 Task: Find an Airbnb in Holt, United States for 8 guests from 24 Aug to 10 Sep with TV, Gym, Breakfast, 6 bedrooms, 6 beds, 6 bathrooms, and a price range of ₹12000 to ₹15000.
Action: Mouse moved to (589, 113)
Screenshot: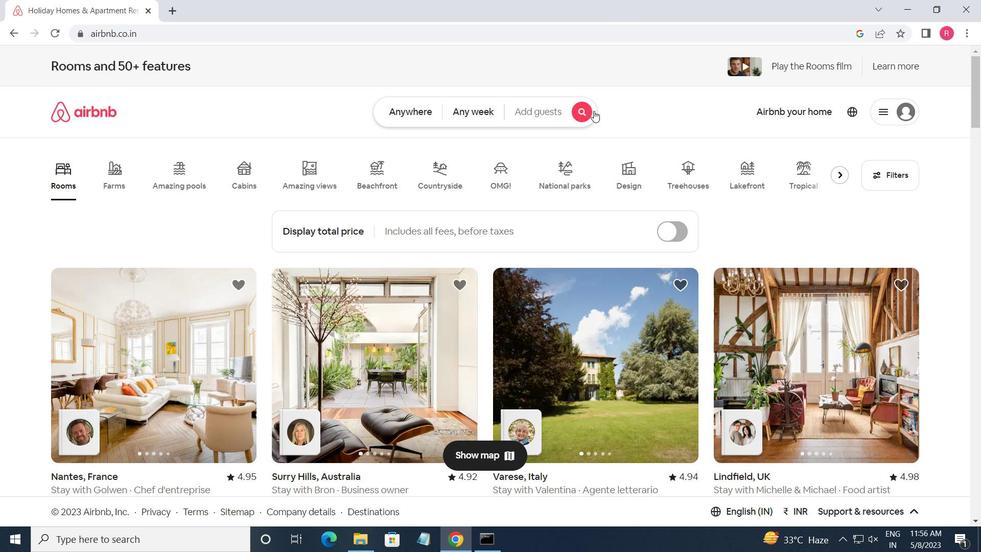 
Action: Mouse pressed left at (589, 113)
Screenshot: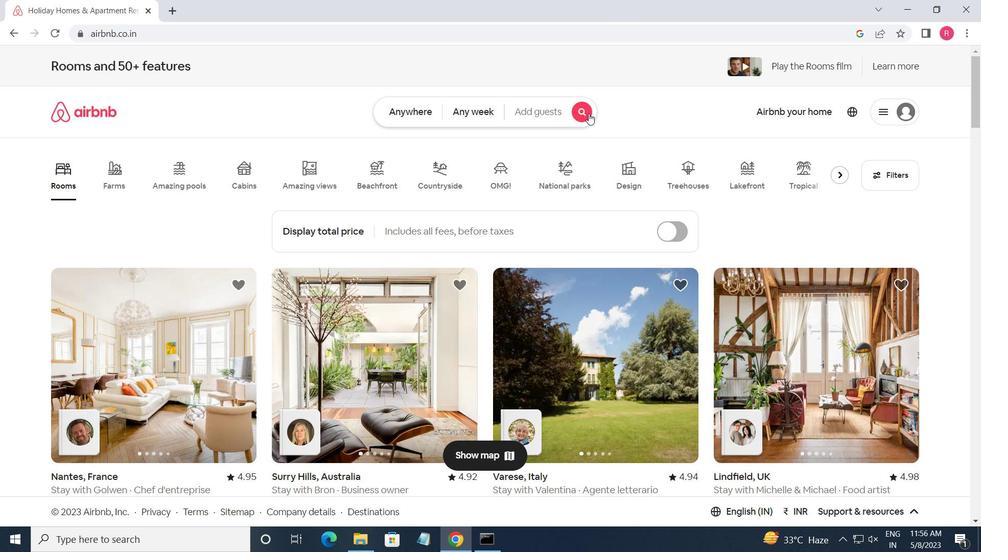 
Action: Mouse moved to (371, 159)
Screenshot: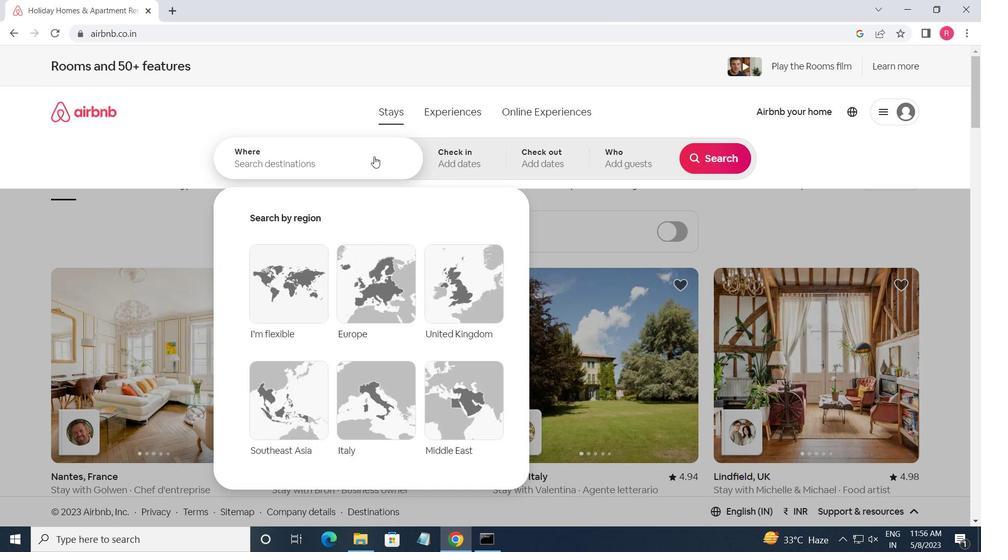 
Action: Mouse pressed left at (371, 159)
Screenshot: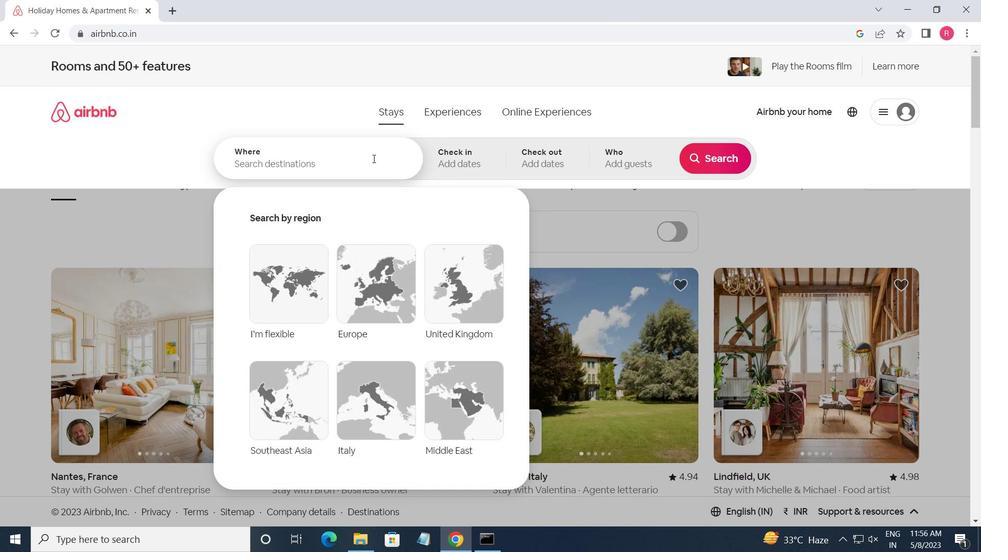 
Action: Key pressed <Key.shift_r>Holt,<Key.space><Key.shift><Key.shift><Key.shift><Key.shift><Key.shift><Key.shift><Key.shift><Key.shift><Key.shift><Key.shift><Key.shift><Key.shift><Key.shift><Key.shift><Key.shift><Key.shift><Key.shift><Key.shift><Key.shift><Key.shift><Key.shift><Key.shift><Key.shift><Key.shift><Key.shift><Key.shift><Key.shift><Key.shift><Key.shift><Key.shift><Key.shift><Key.shift><Key.shift><Key.shift><Key.shift><Key.shift><Key.shift><Key.shift><Key.shift><Key.shift><Key.shift><Key.shift><Key.shift><Key.shift><Key.shift><Key.shift><Key.shift><Key.shift><Key.shift><Key.shift><Key.shift><Key.shift><Key.shift><Key.shift><Key.shift><Key.shift><Key.shift><Key.shift><Key.shift>UNITED<Key.space><Key.shift>STATES<Key.enter>
Screenshot: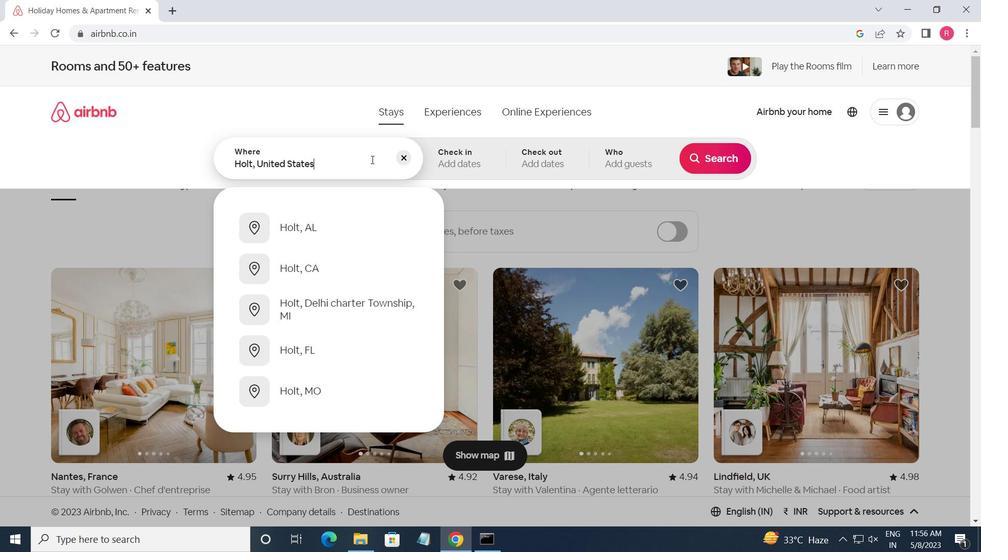 
Action: Mouse moved to (376, 163)
Screenshot: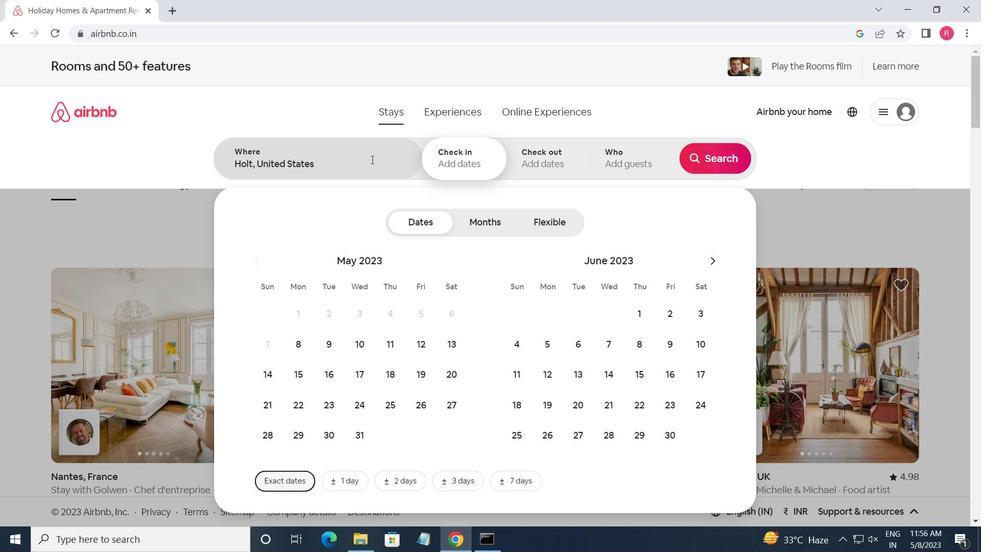 
Action: Mouse scrolled (376, 163) with delta (0, 0)
Screenshot: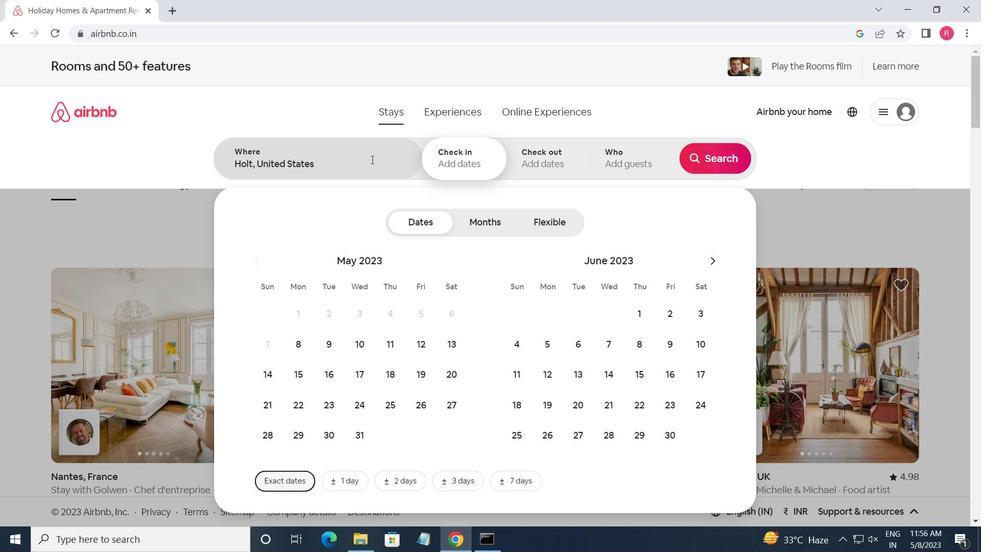 
Action: Mouse moved to (715, 261)
Screenshot: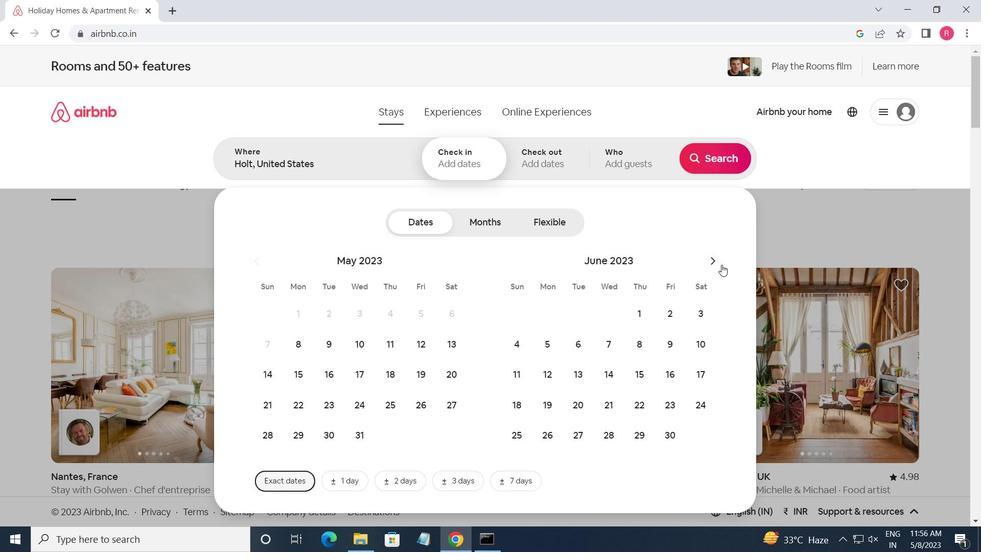 
Action: Mouse pressed left at (715, 261)
Screenshot: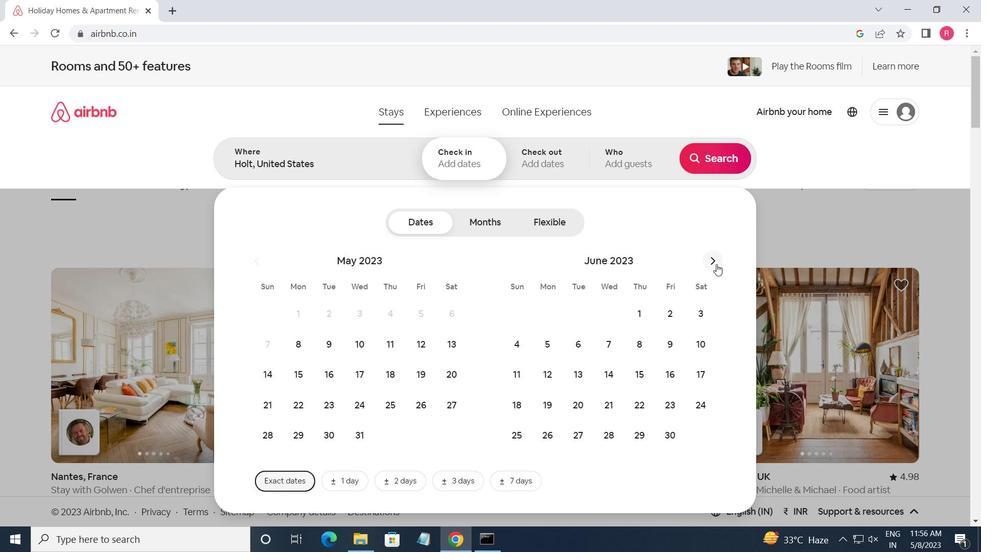 
Action: Mouse pressed left at (715, 261)
Screenshot: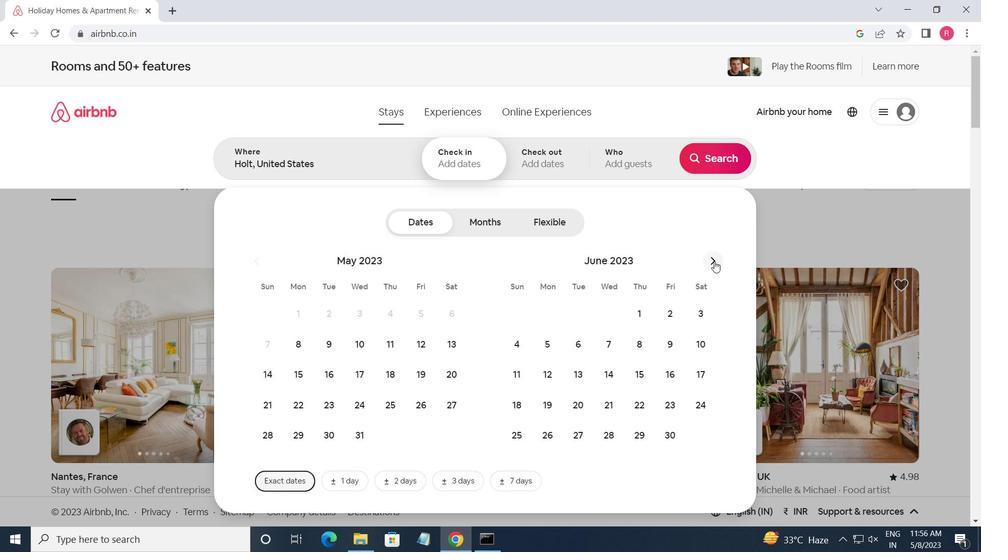 
Action: Mouse pressed left at (715, 261)
Screenshot: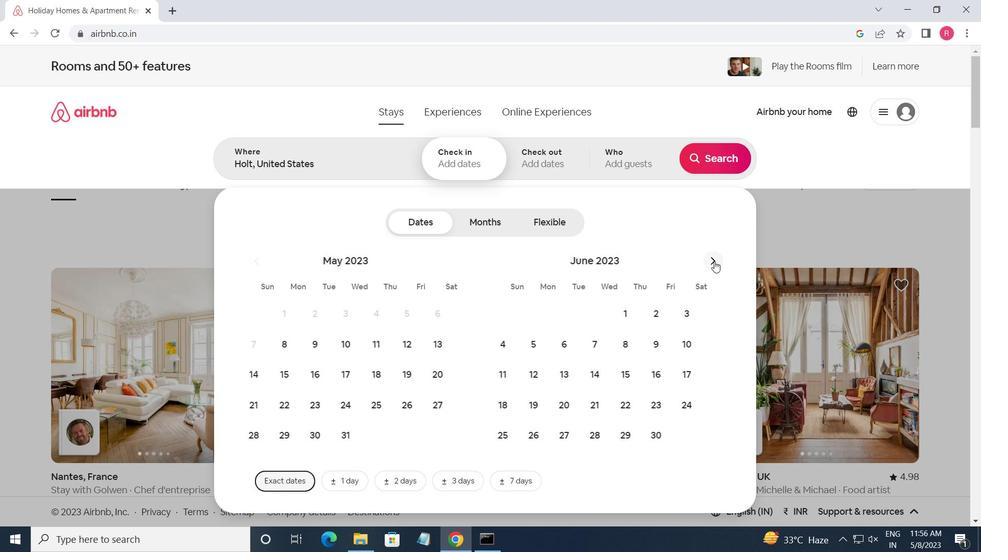 
Action: Mouse moved to (633, 408)
Screenshot: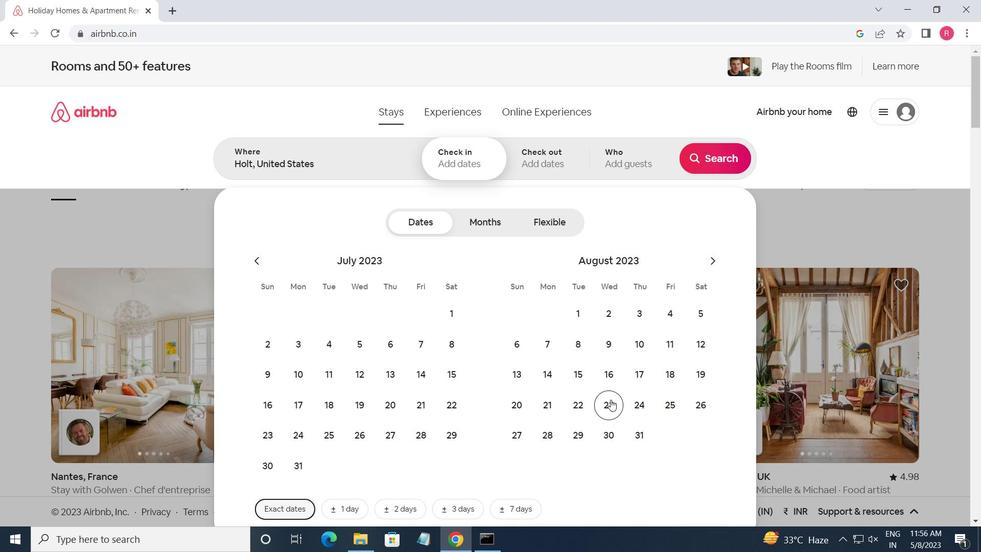 
Action: Mouse pressed left at (633, 408)
Screenshot: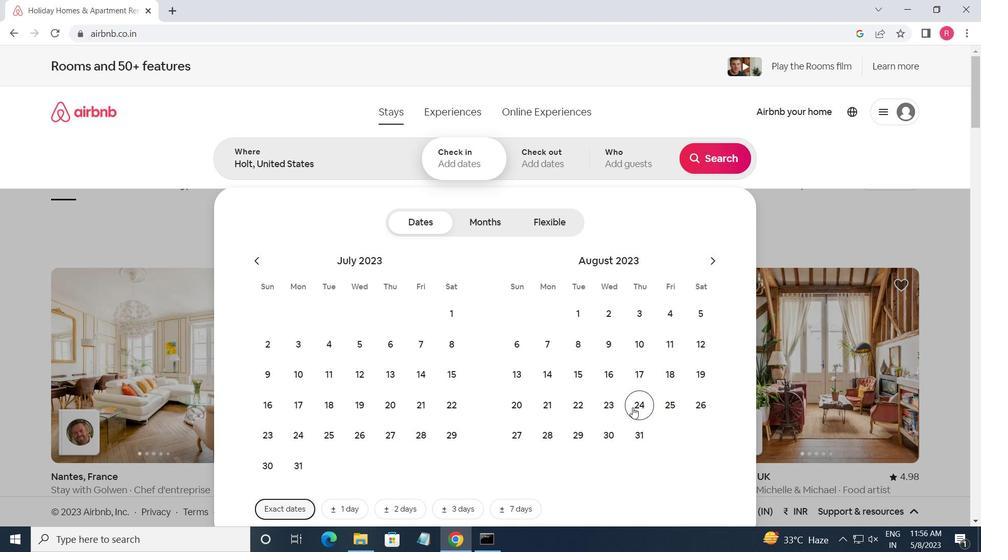 
Action: Mouse moved to (707, 262)
Screenshot: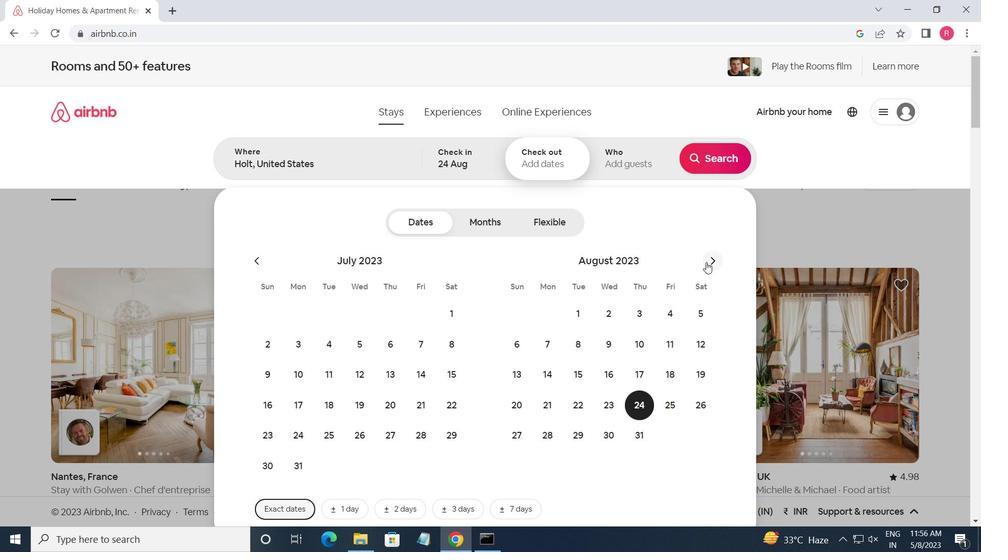 
Action: Mouse pressed left at (707, 262)
Screenshot: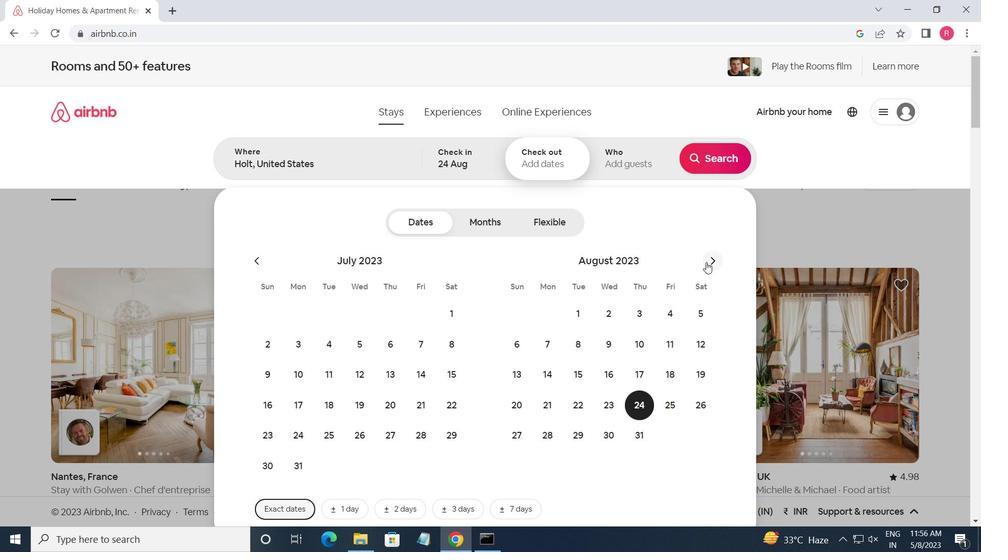 
Action: Mouse moved to (512, 374)
Screenshot: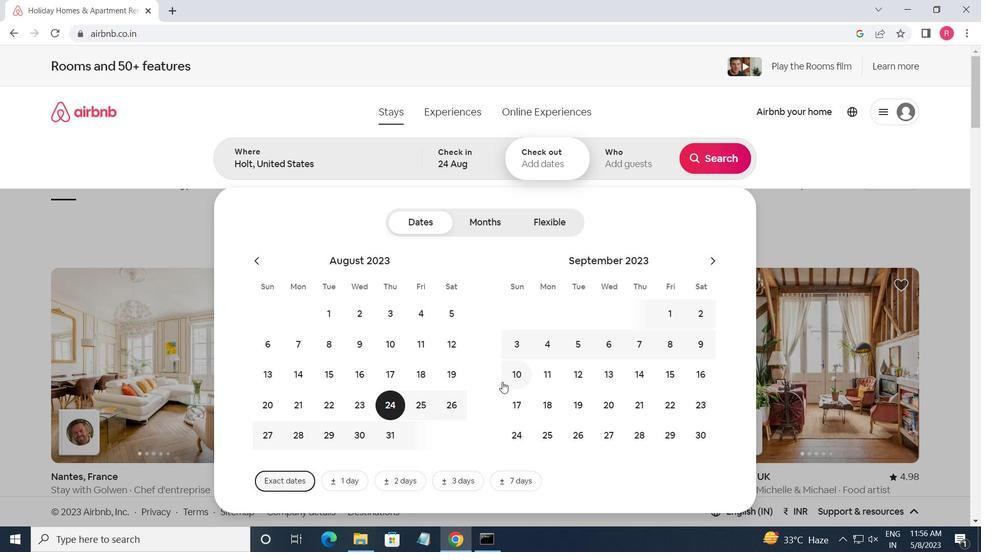 
Action: Mouse pressed left at (512, 374)
Screenshot: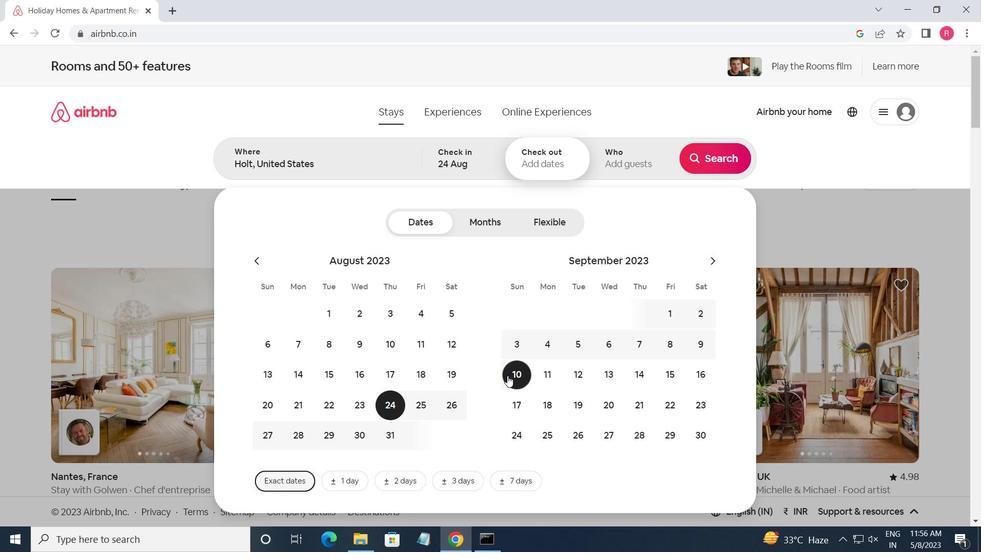 
Action: Mouse moved to (628, 155)
Screenshot: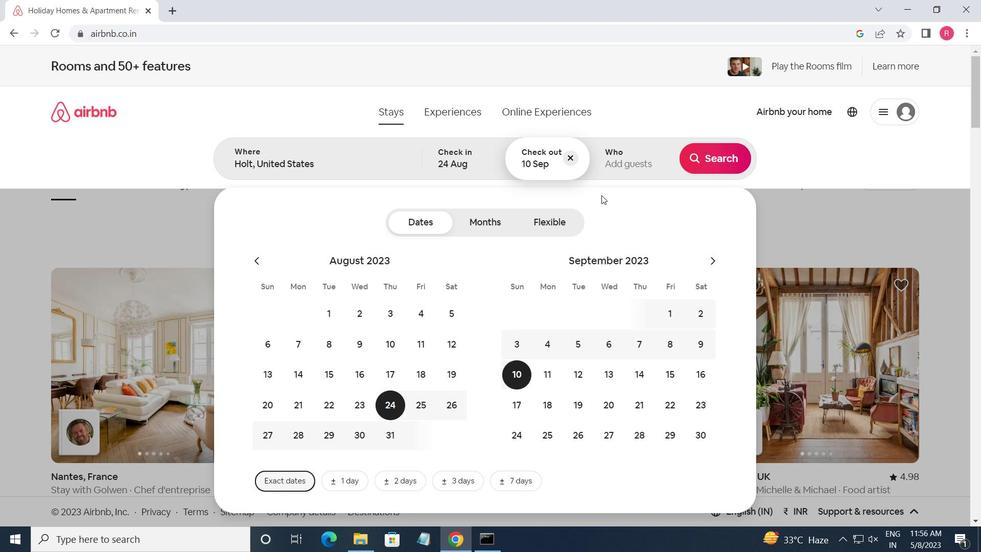 
Action: Mouse pressed left at (628, 155)
Screenshot: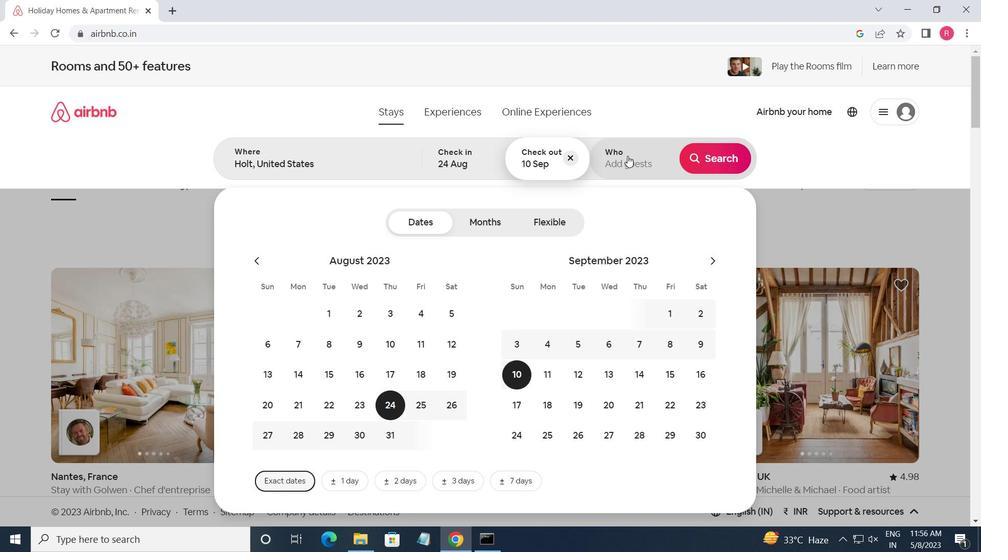 
Action: Mouse moved to (720, 227)
Screenshot: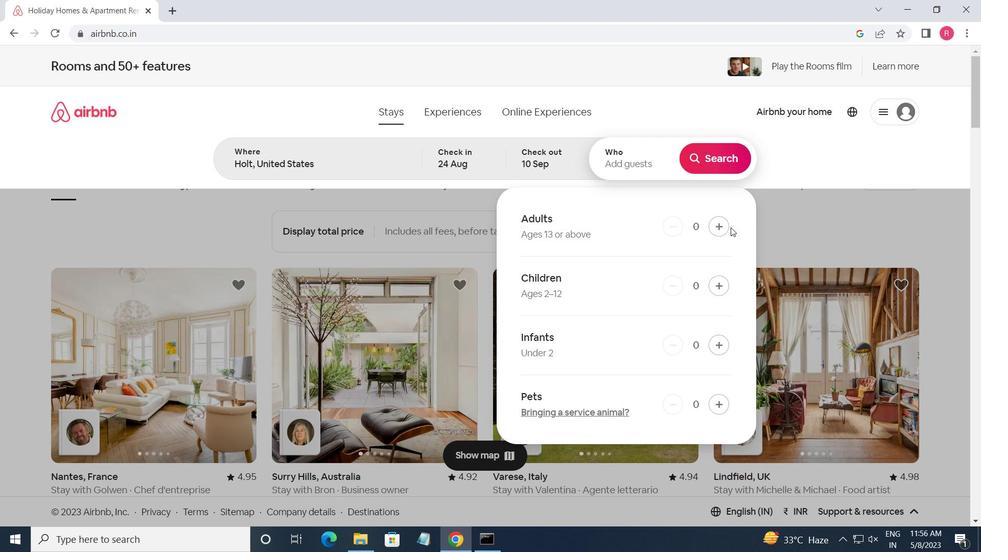 
Action: Mouse pressed left at (720, 227)
Screenshot: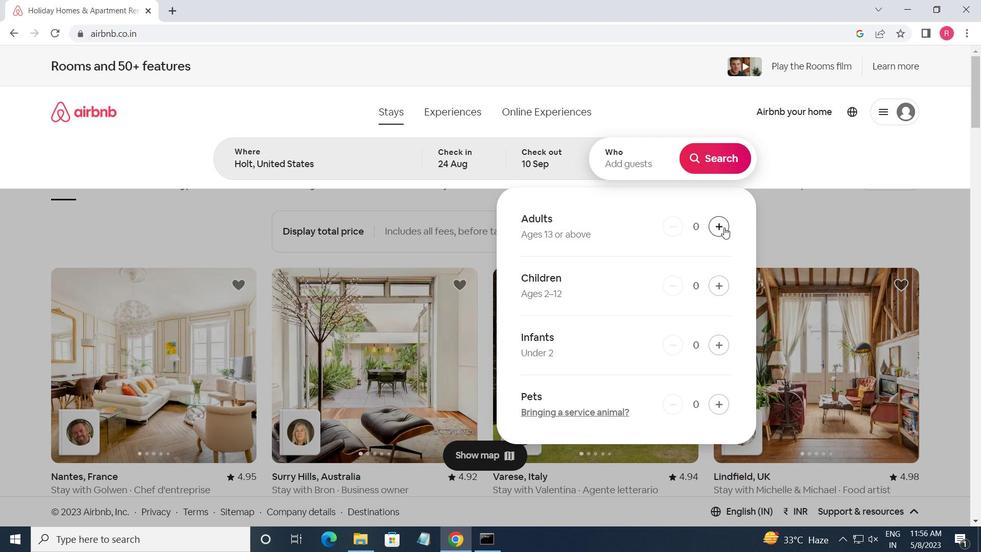 
Action: Mouse pressed left at (720, 227)
Screenshot: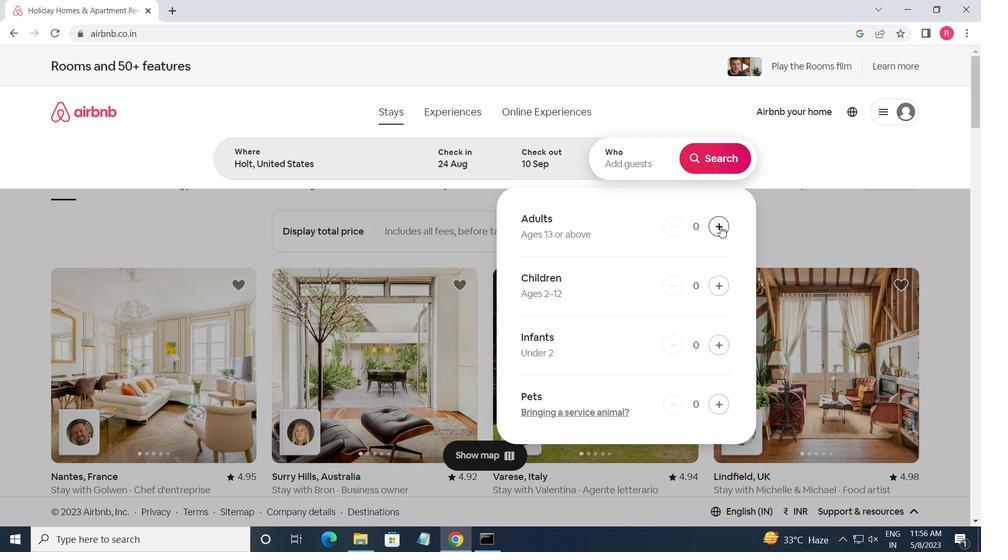 
Action: Mouse pressed left at (720, 227)
Screenshot: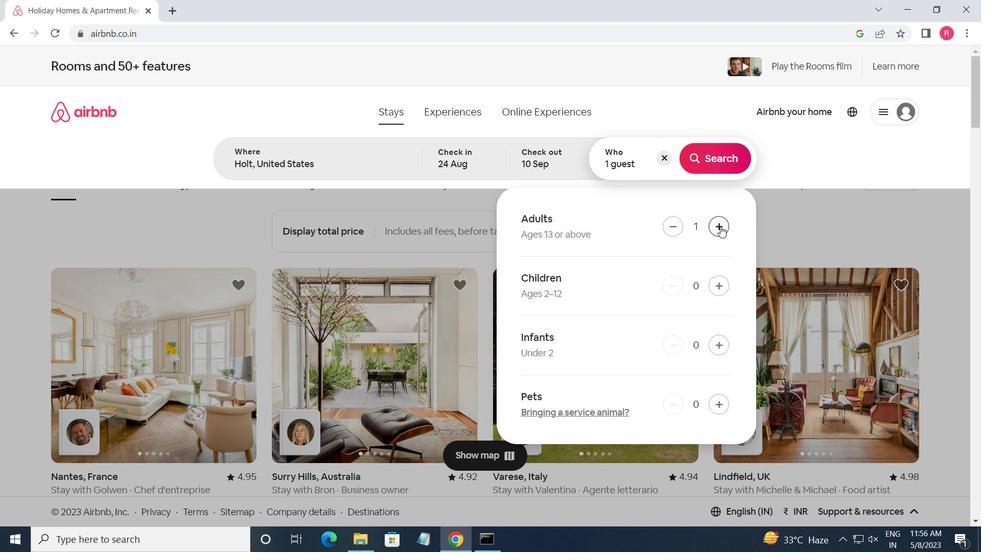 
Action: Mouse pressed left at (720, 227)
Screenshot: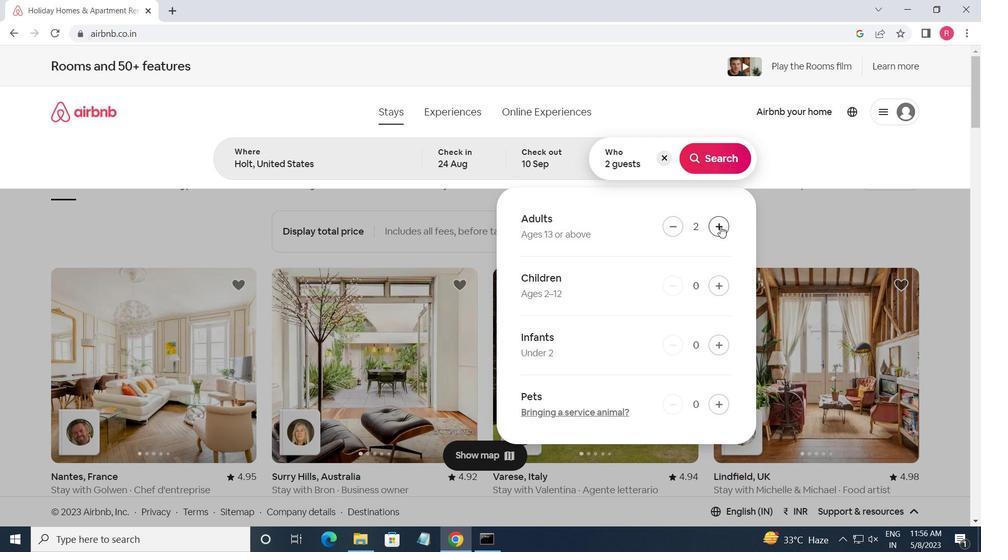 
Action: Mouse pressed left at (720, 227)
Screenshot: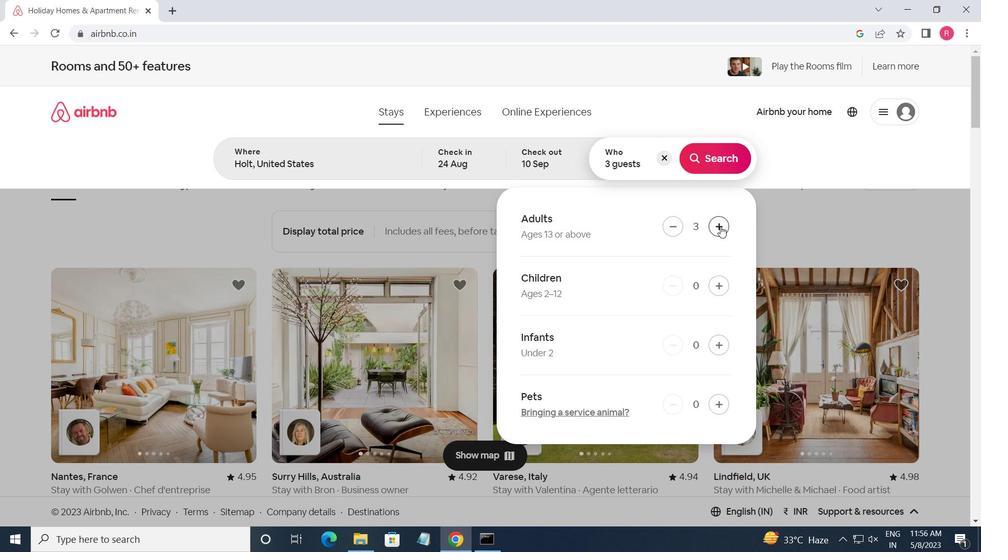 
Action: Mouse pressed left at (720, 227)
Screenshot: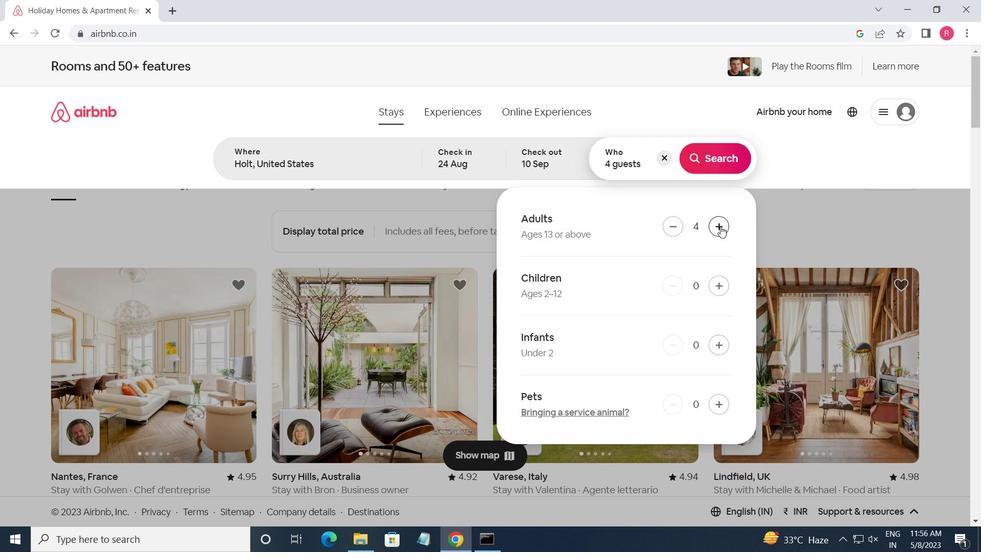 
Action: Mouse pressed left at (720, 227)
Screenshot: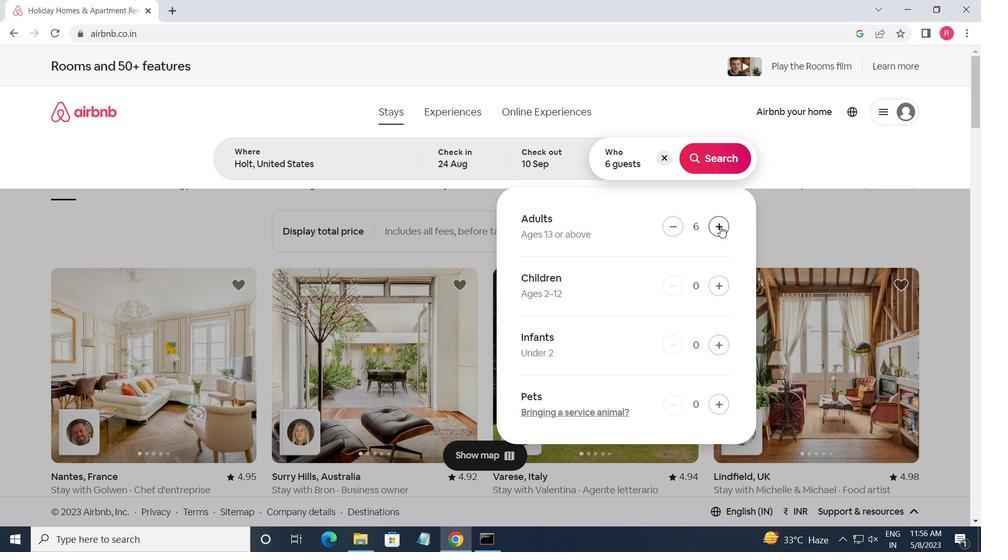 
Action: Mouse moved to (672, 224)
Screenshot: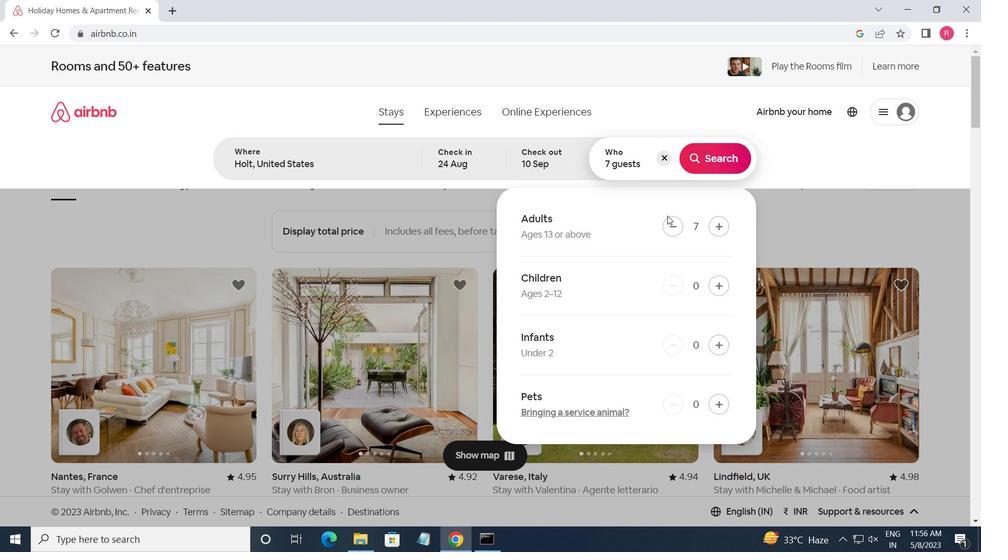 
Action: Mouse pressed left at (672, 224)
Screenshot: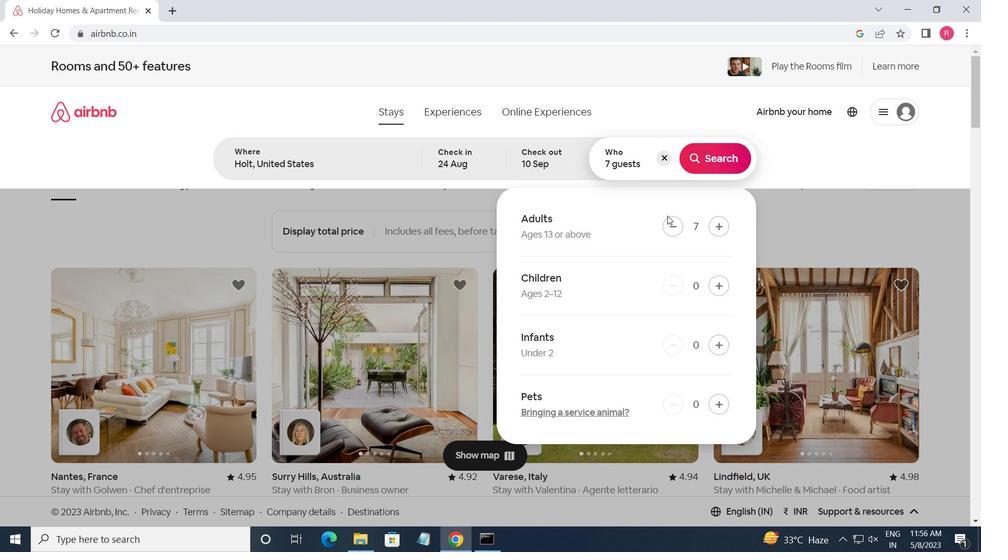 
Action: Mouse moved to (717, 279)
Screenshot: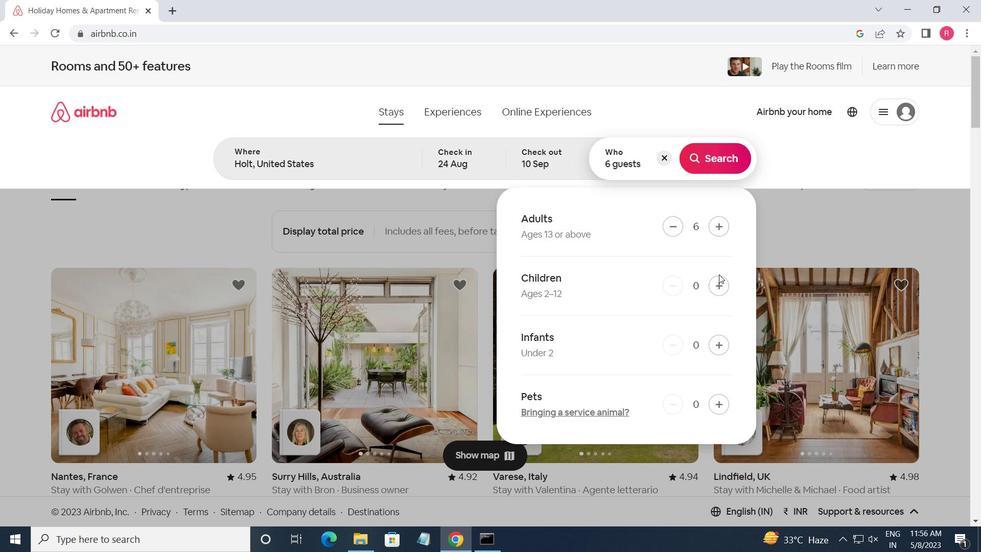 
Action: Mouse pressed left at (717, 279)
Screenshot: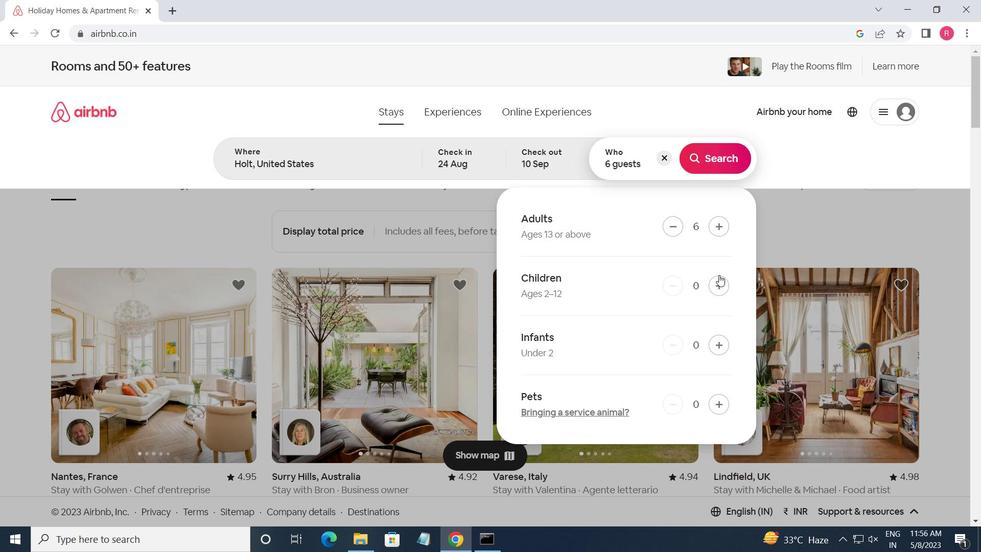 
Action: Mouse moved to (716, 280)
Screenshot: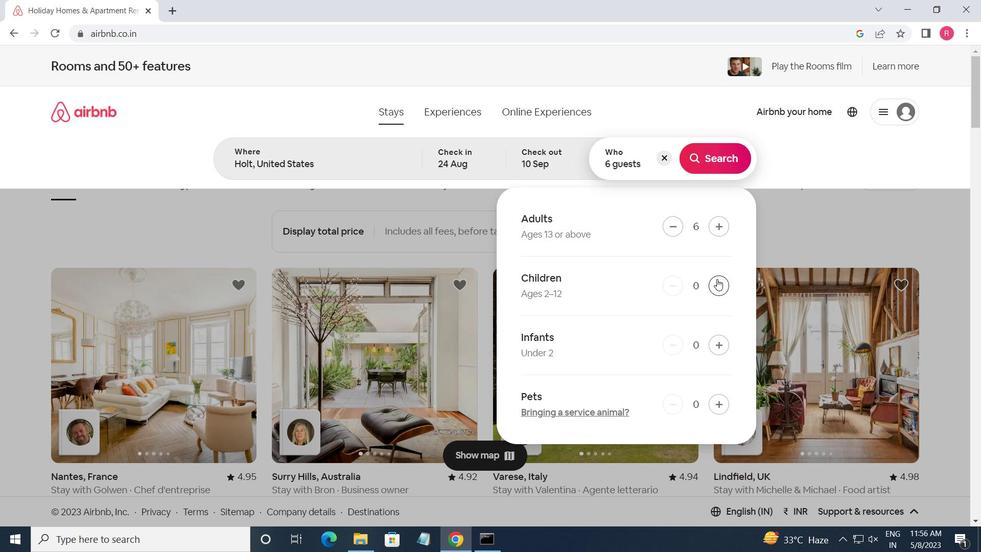 
Action: Mouse pressed left at (716, 280)
Screenshot: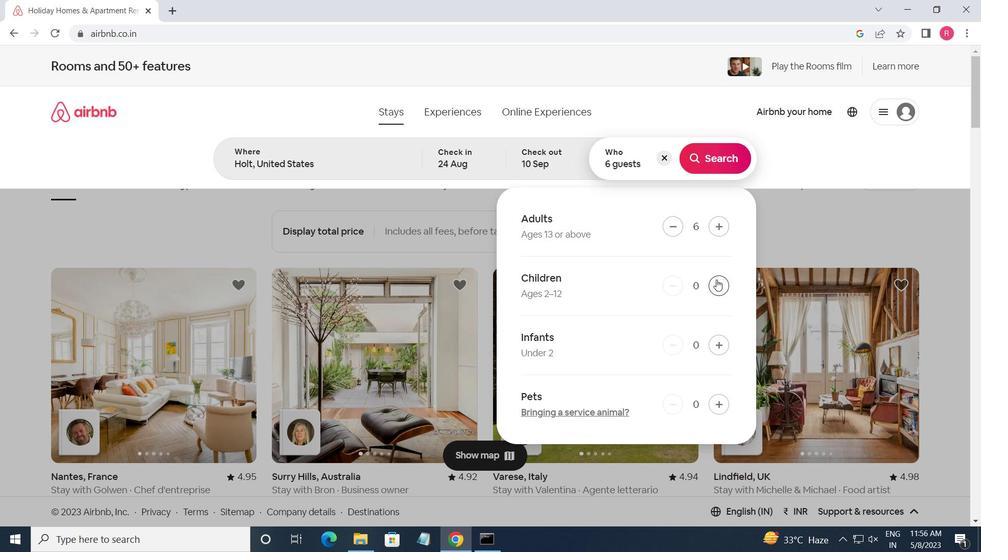 
Action: Mouse moved to (702, 169)
Screenshot: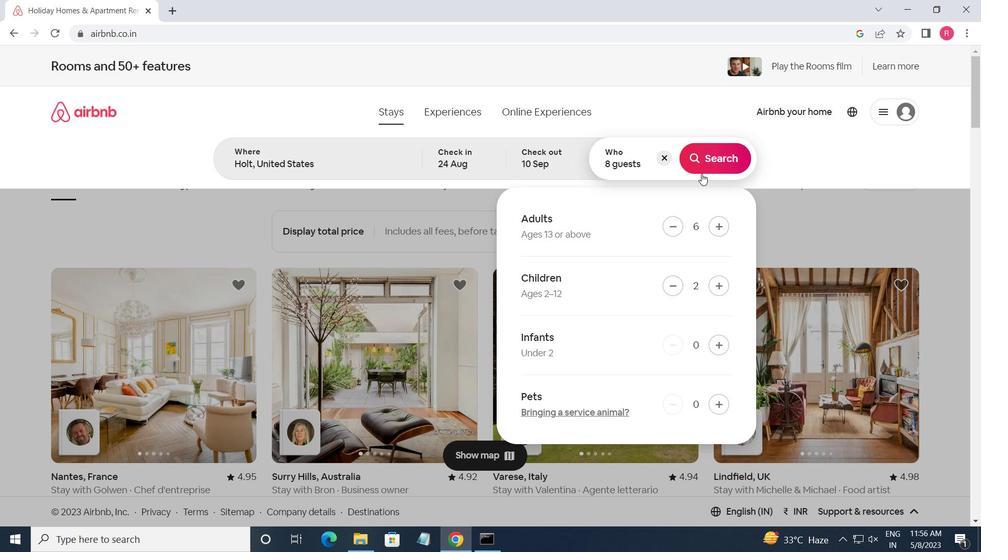 
Action: Mouse pressed left at (702, 169)
Screenshot: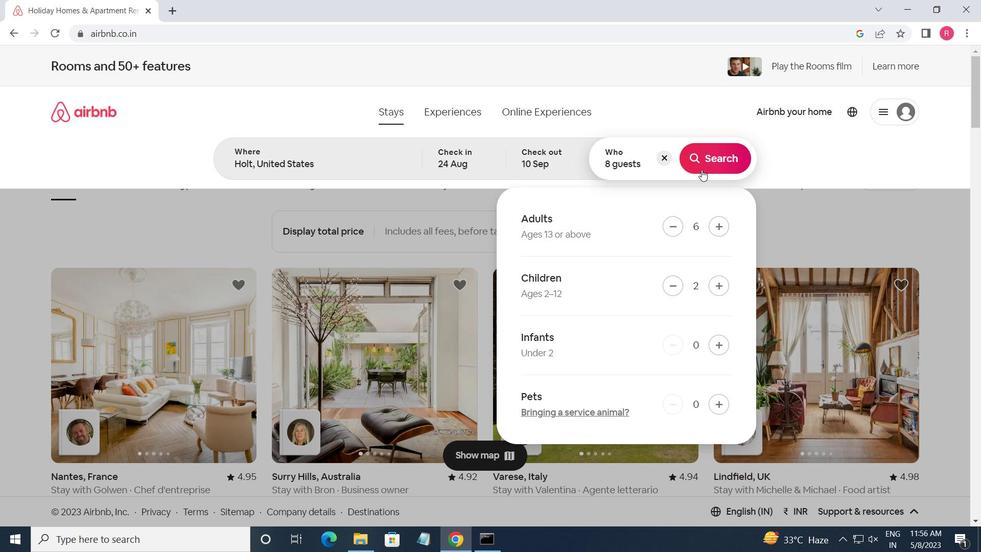
Action: Mouse moved to (913, 130)
Screenshot: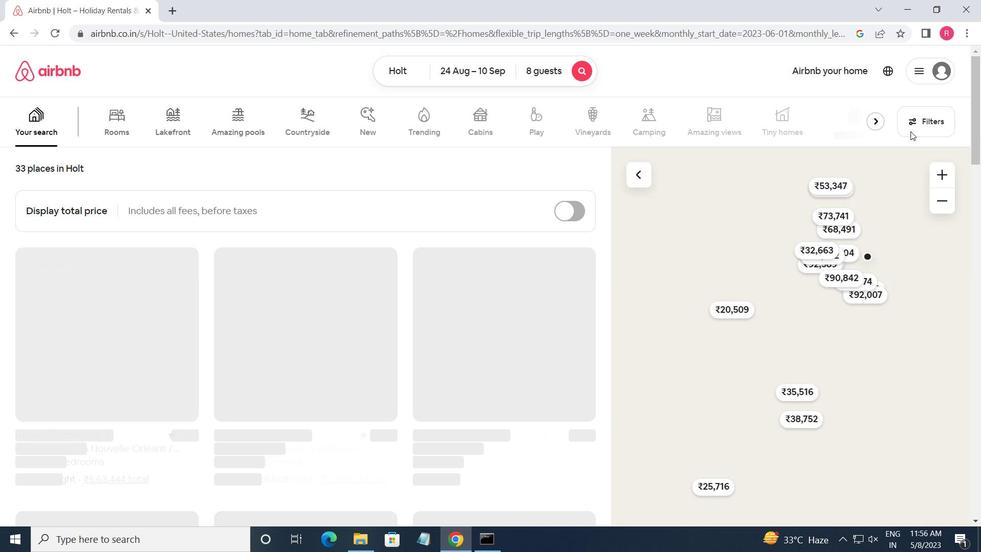 
Action: Mouse pressed left at (913, 130)
Screenshot: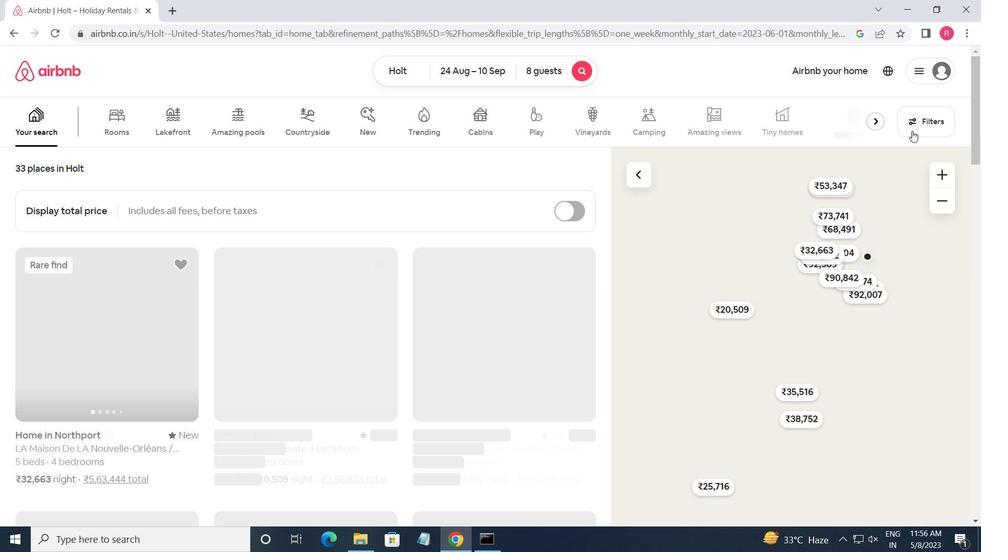 
Action: Mouse moved to (362, 427)
Screenshot: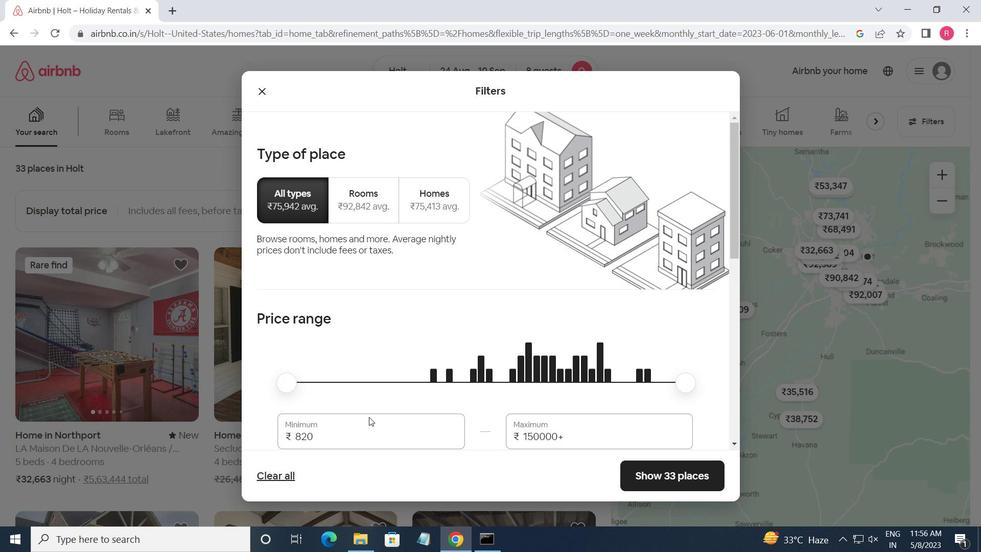 
Action: Mouse pressed left at (362, 427)
Screenshot: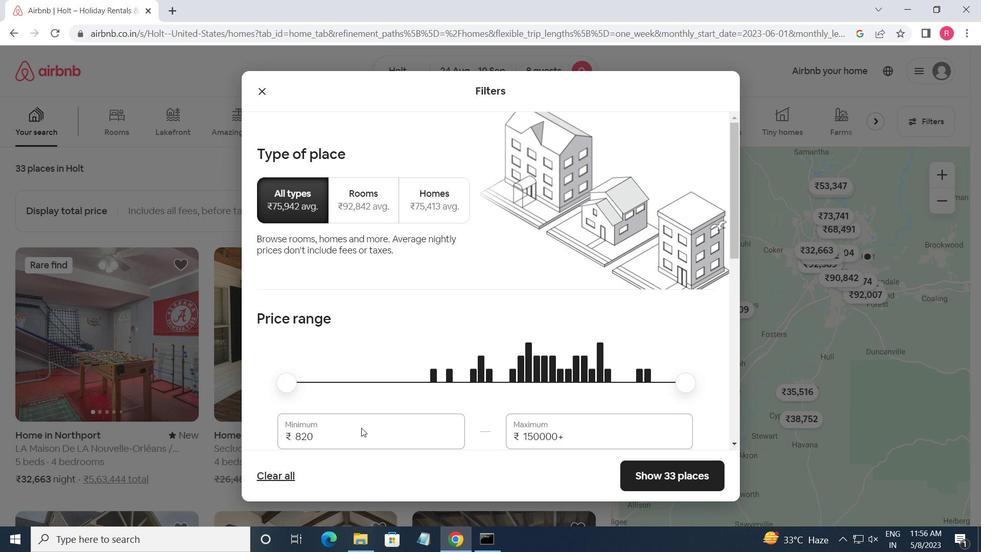 
Action: Mouse moved to (362, 428)
Screenshot: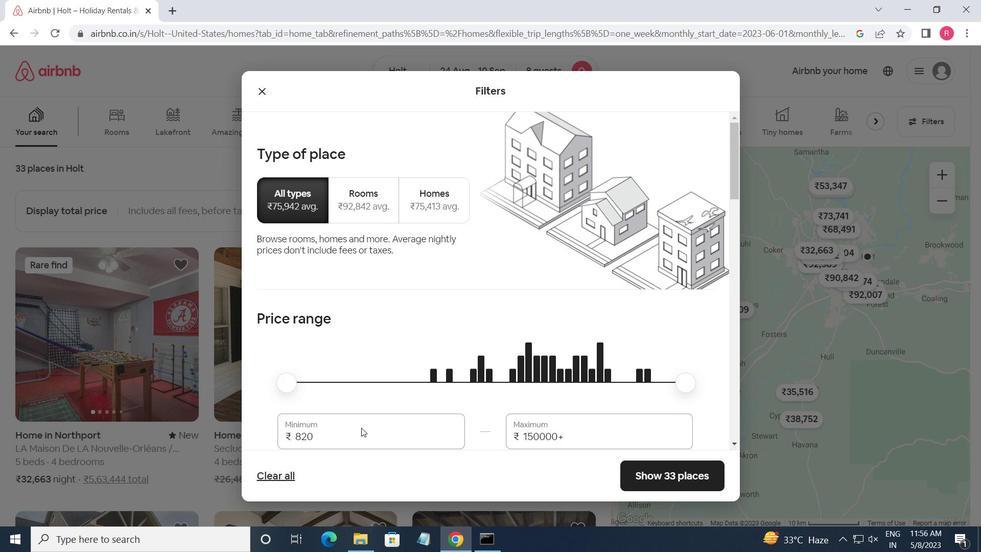 
Action: Mouse pressed left at (362, 428)
Screenshot: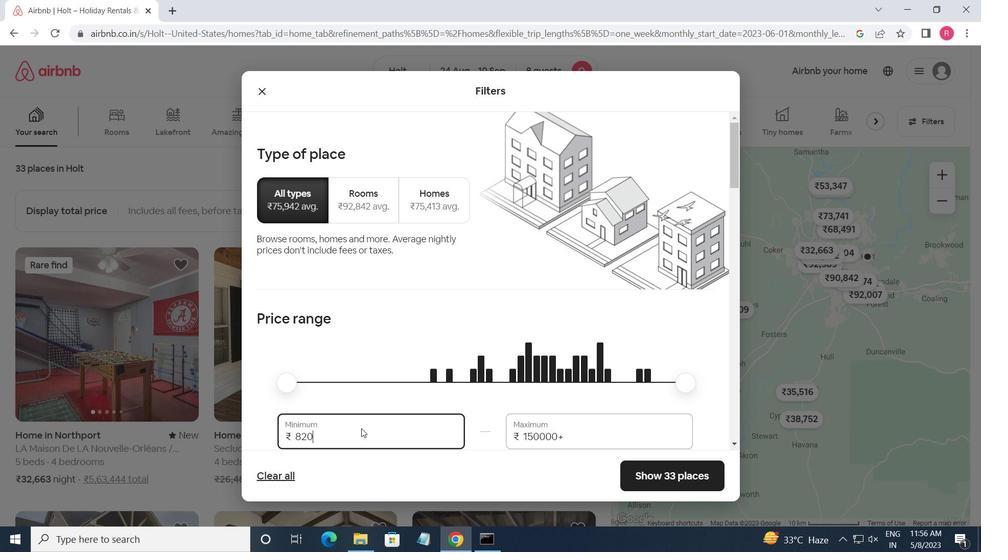 
Action: Mouse moved to (362, 428)
Screenshot: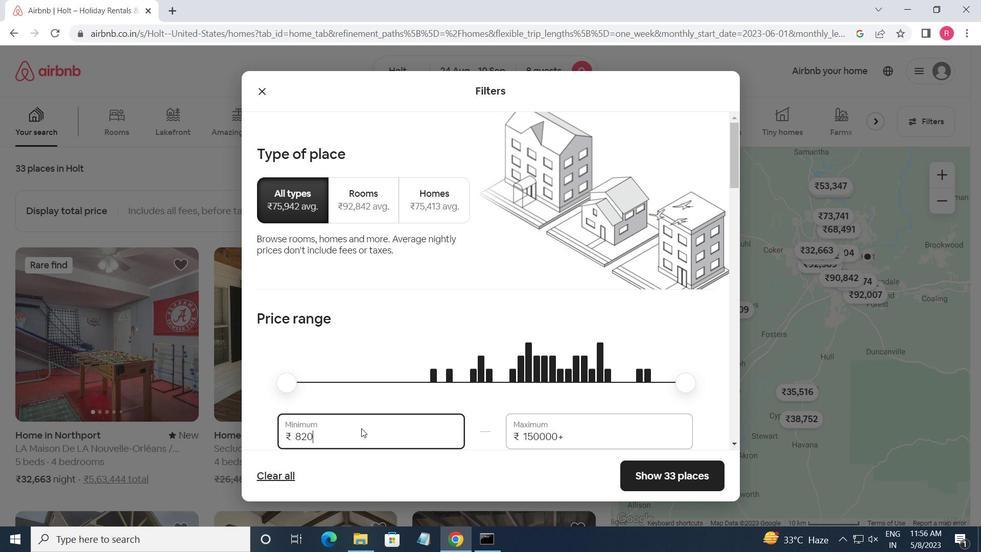 
Action: Mouse pressed left at (362, 428)
Screenshot: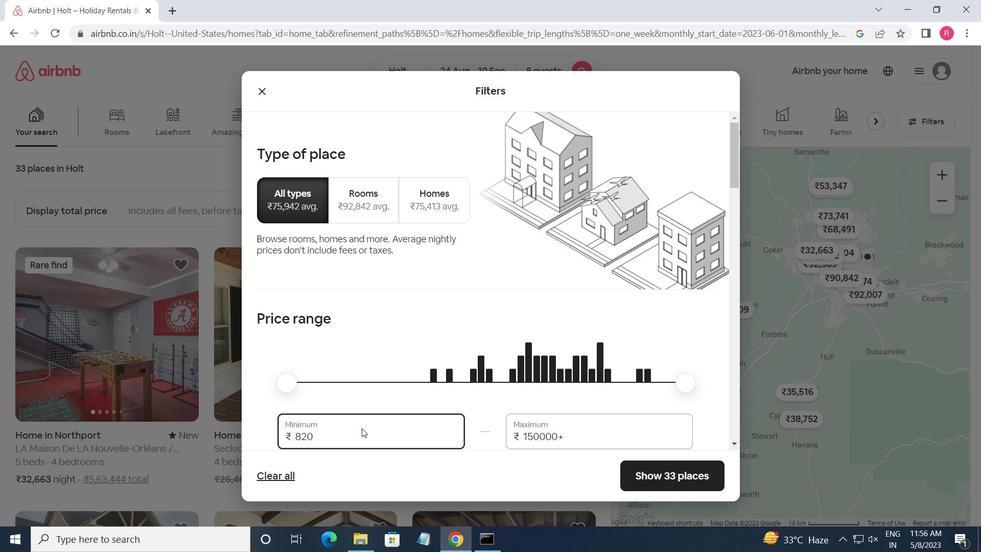 
Action: Mouse pressed left at (362, 428)
Screenshot: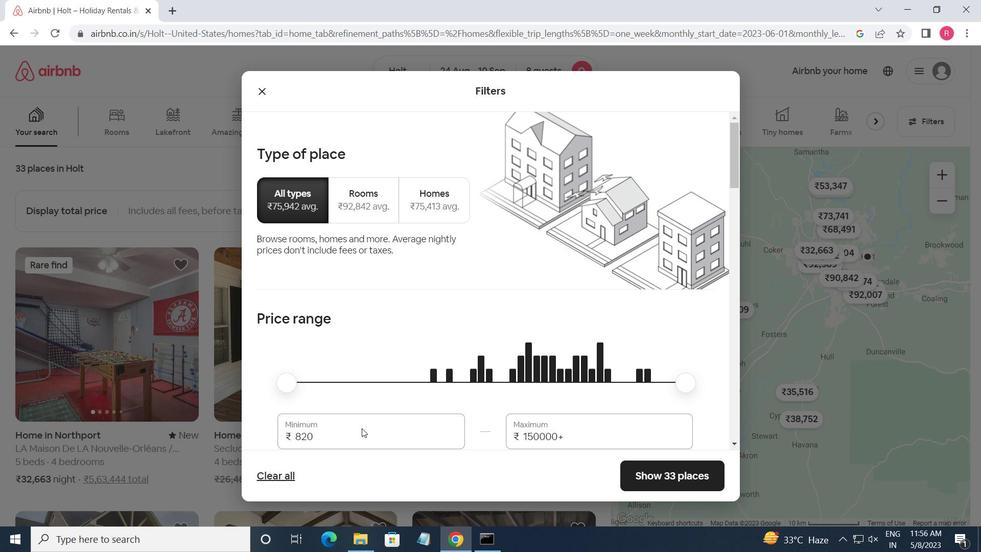 
Action: Mouse pressed left at (362, 428)
Screenshot: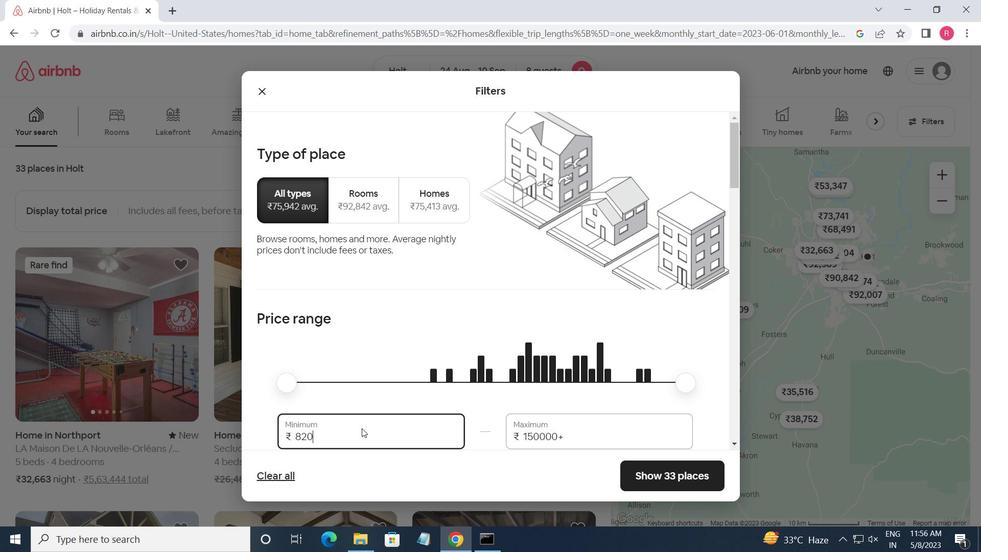 
Action: Mouse pressed left at (362, 428)
Screenshot: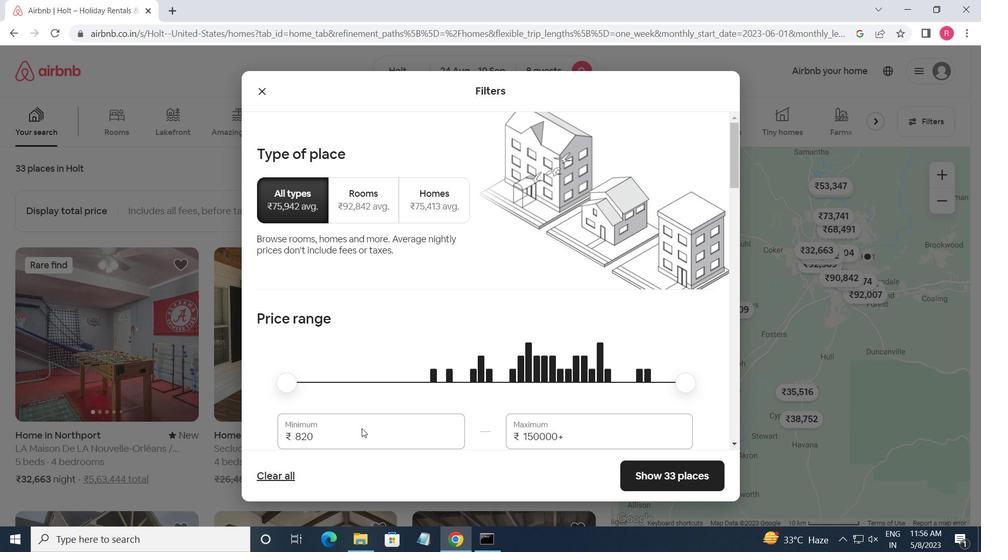 
Action: Mouse moved to (347, 436)
Screenshot: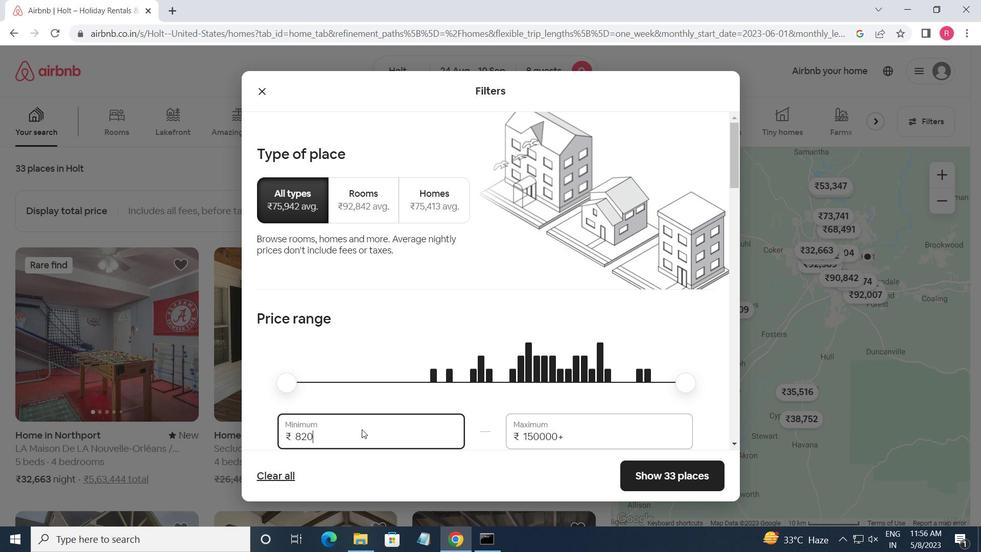 
Action: Key pressed <Key.backspace><Key.backspace><Key.backspace><Key.backspace><Key.backspace><Key.backspace><Key.backspace>12000<Key.tab>15000
Screenshot: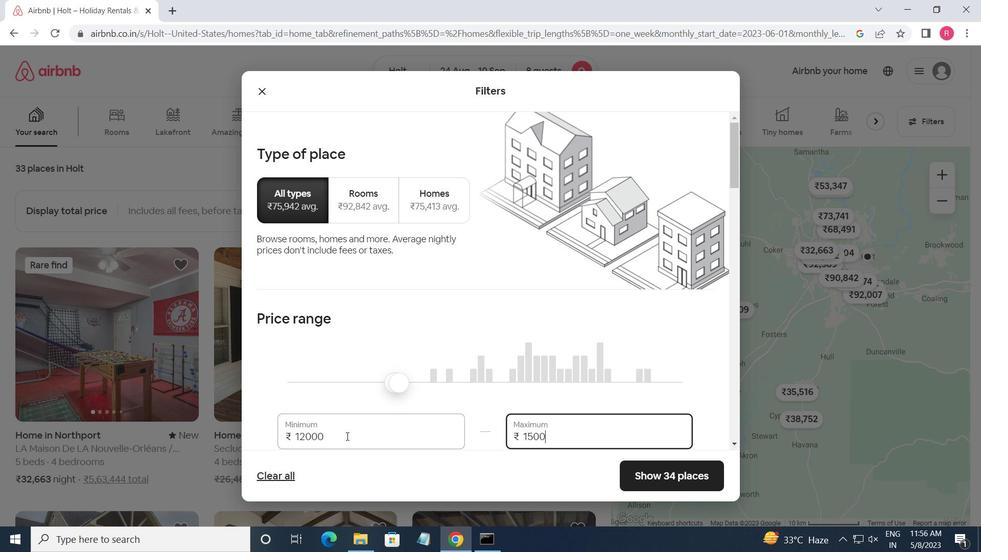 
Action: Mouse scrolled (347, 436) with delta (0, 0)
Screenshot: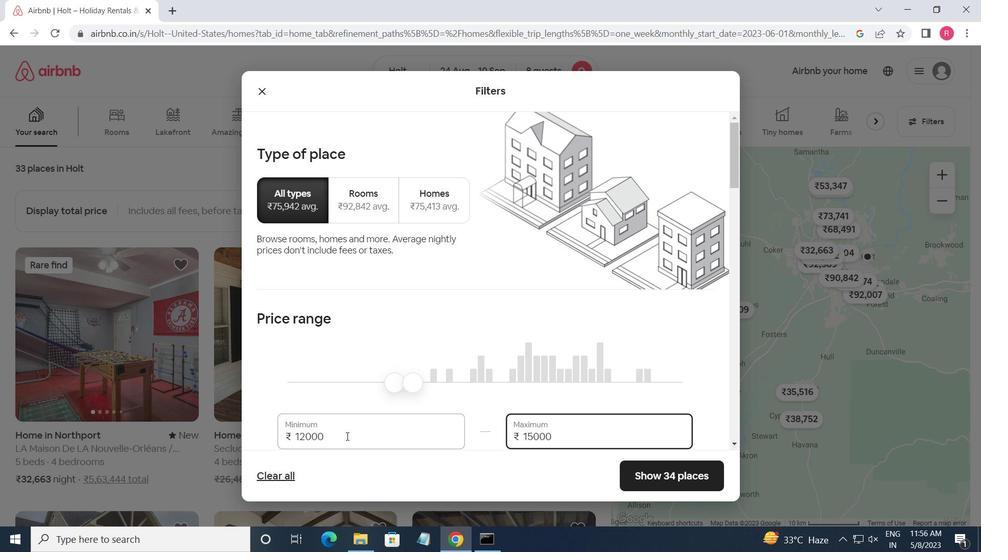 
Action: Mouse scrolled (347, 436) with delta (0, 0)
Screenshot: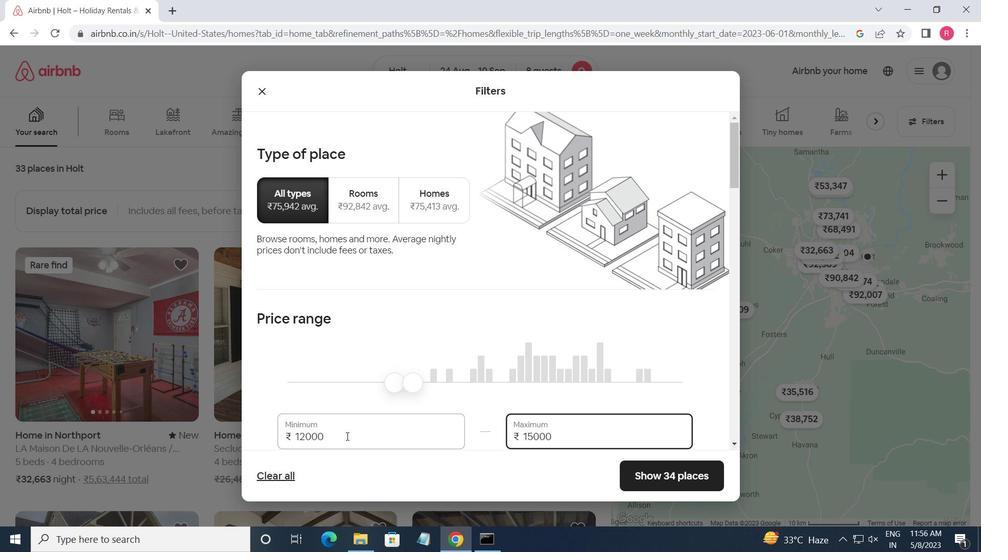 
Action: Mouse scrolled (347, 436) with delta (0, 0)
Screenshot: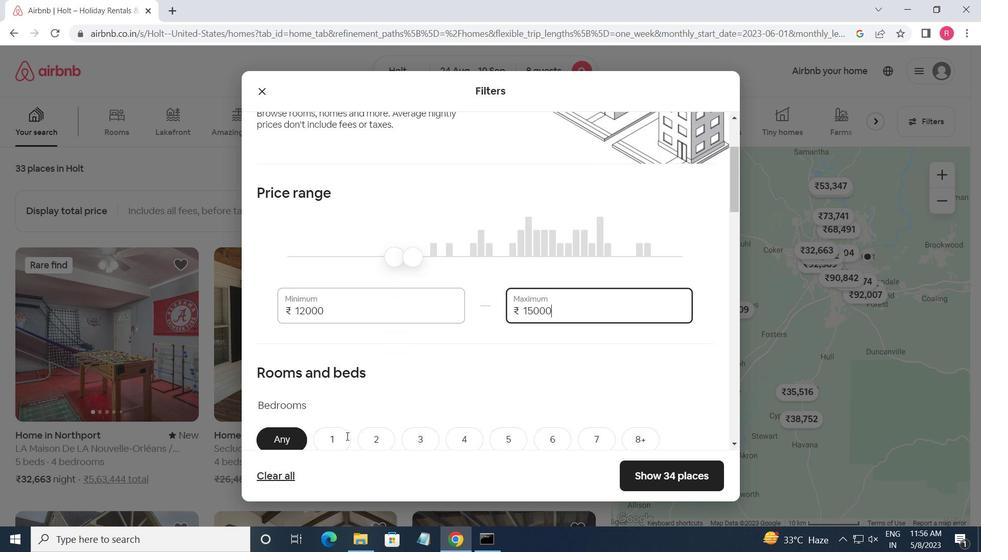 
Action: Mouse moved to (555, 380)
Screenshot: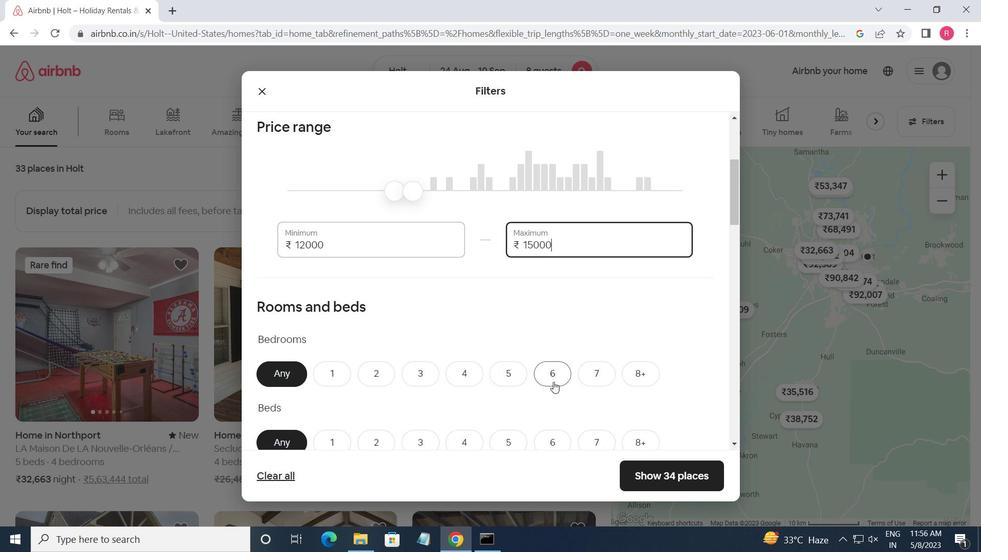 
Action: Mouse pressed left at (555, 380)
Screenshot: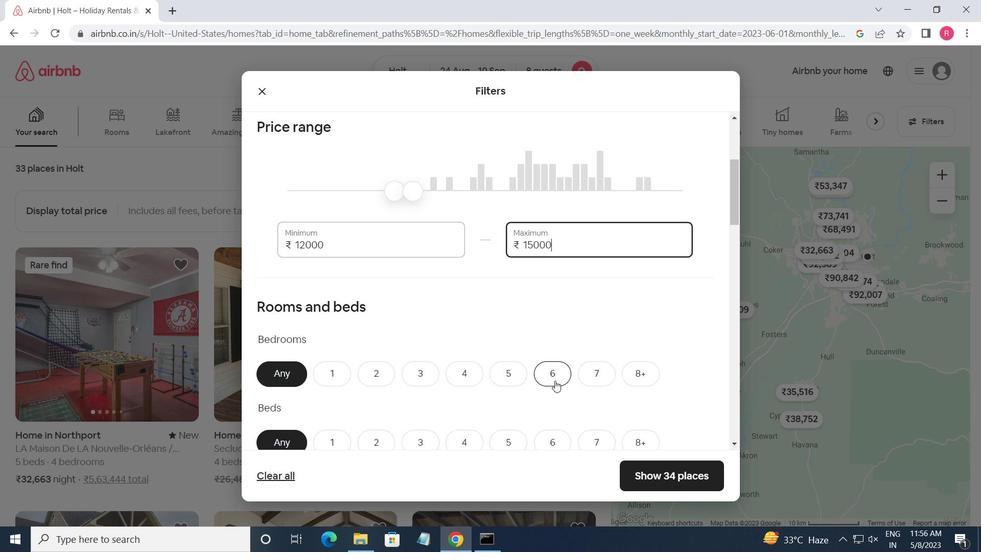 
Action: Mouse moved to (549, 446)
Screenshot: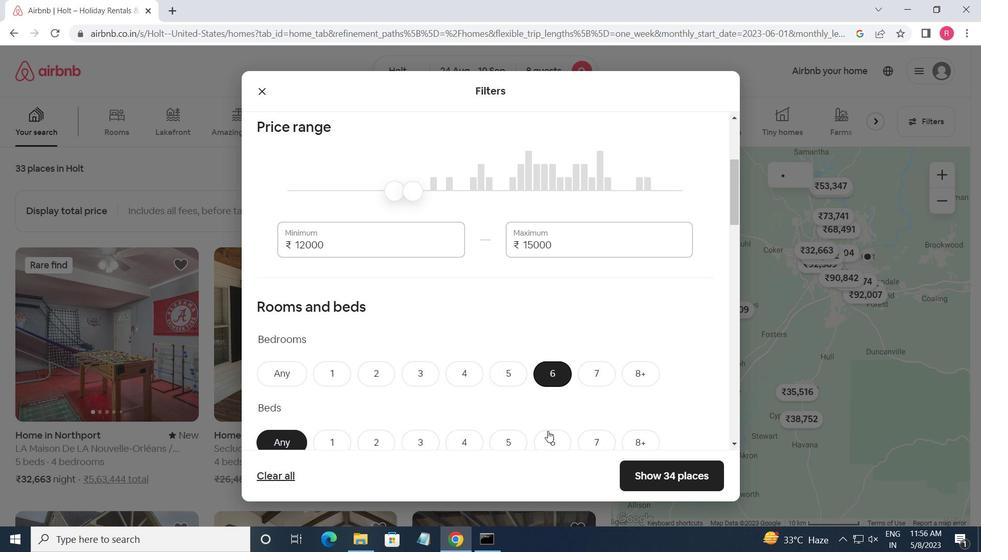 
Action: Mouse pressed left at (549, 446)
Screenshot: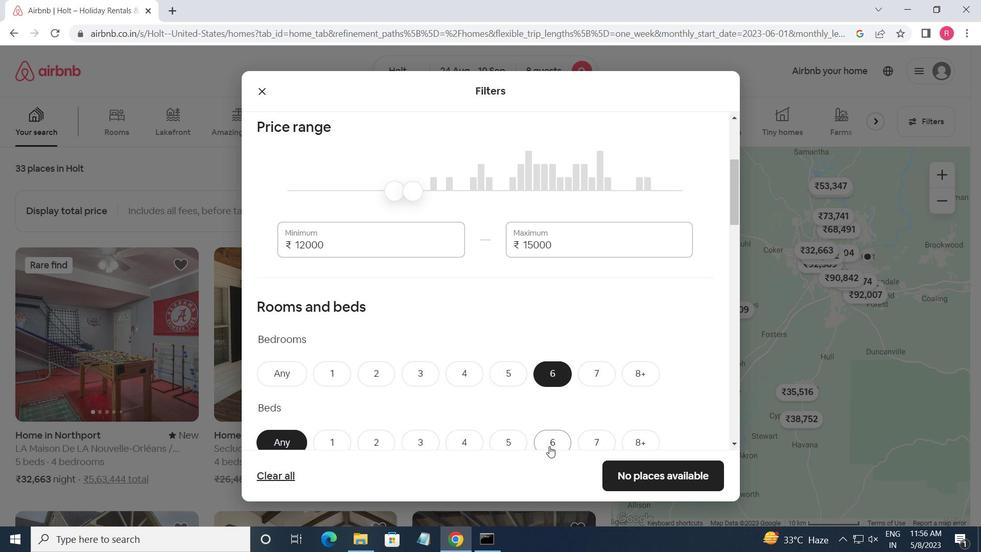 
Action: Mouse moved to (550, 393)
Screenshot: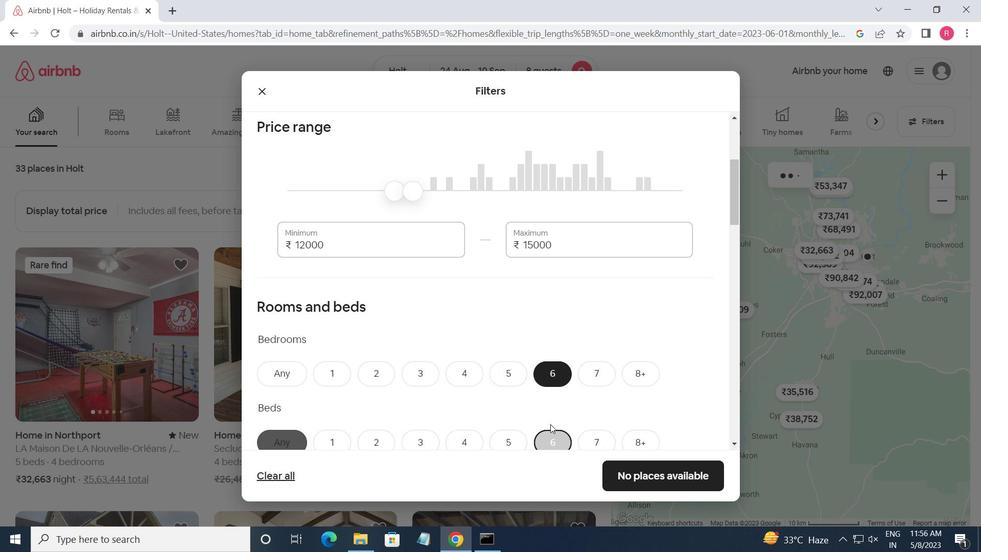 
Action: Mouse scrolled (550, 392) with delta (0, 0)
Screenshot: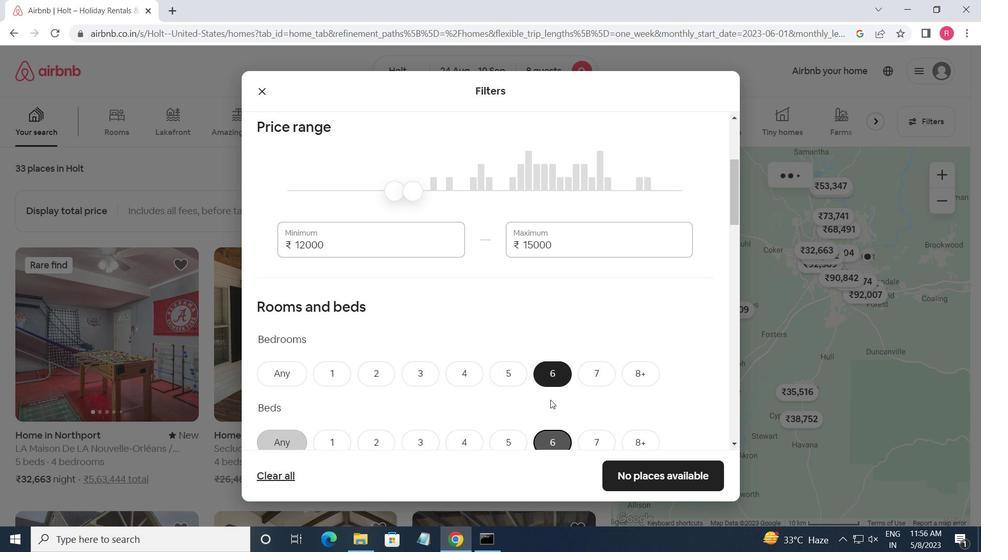 
Action: Mouse scrolled (550, 392) with delta (0, 0)
Screenshot: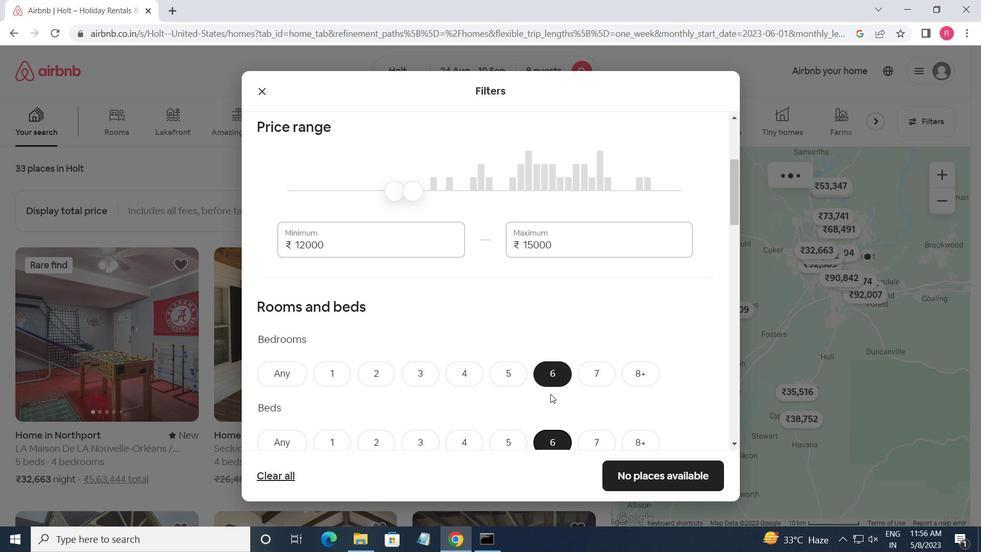 
Action: Mouse moved to (546, 383)
Screenshot: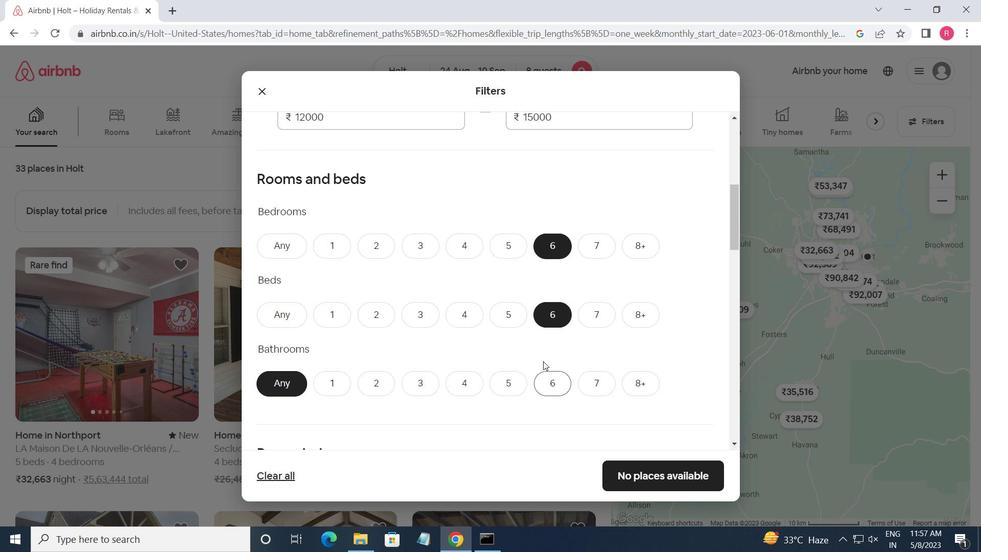 
Action: Mouse pressed left at (546, 383)
Screenshot: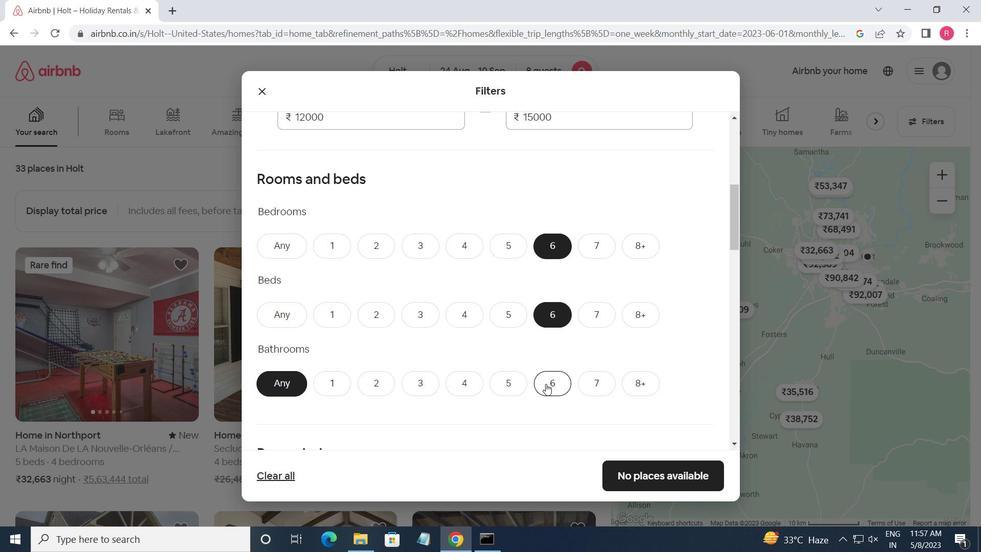 
Action: Mouse moved to (548, 382)
Screenshot: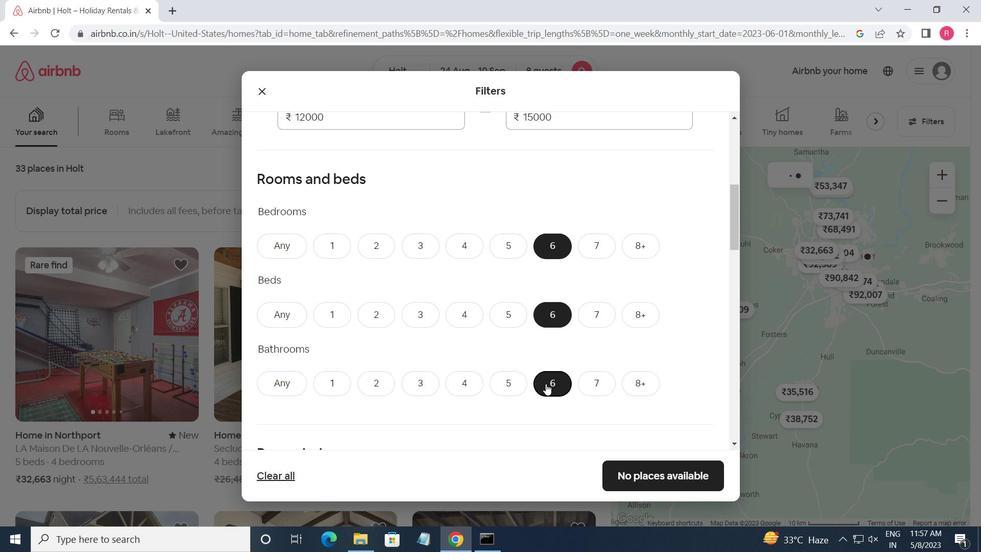 
Action: Mouse scrolled (548, 381) with delta (0, 0)
Screenshot: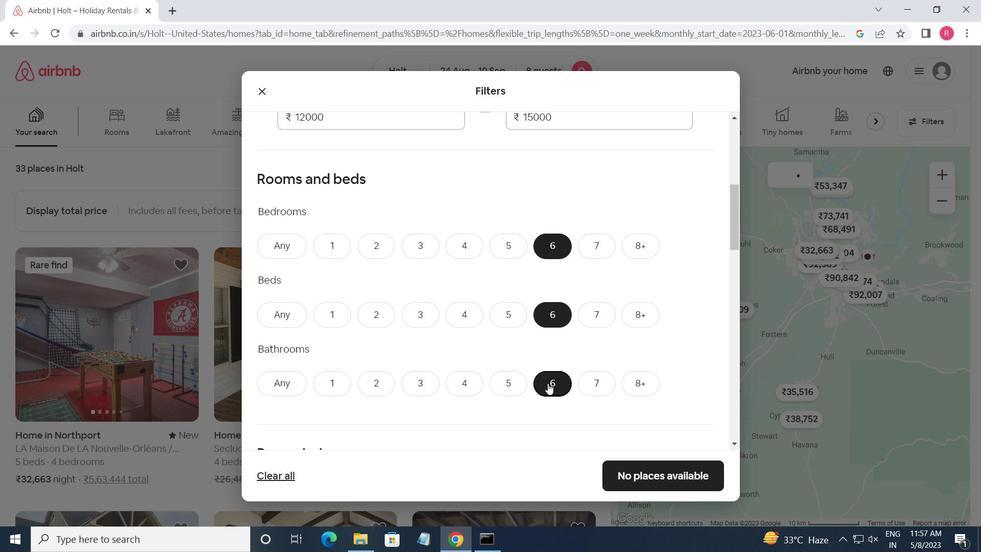
Action: Mouse scrolled (548, 381) with delta (0, 0)
Screenshot: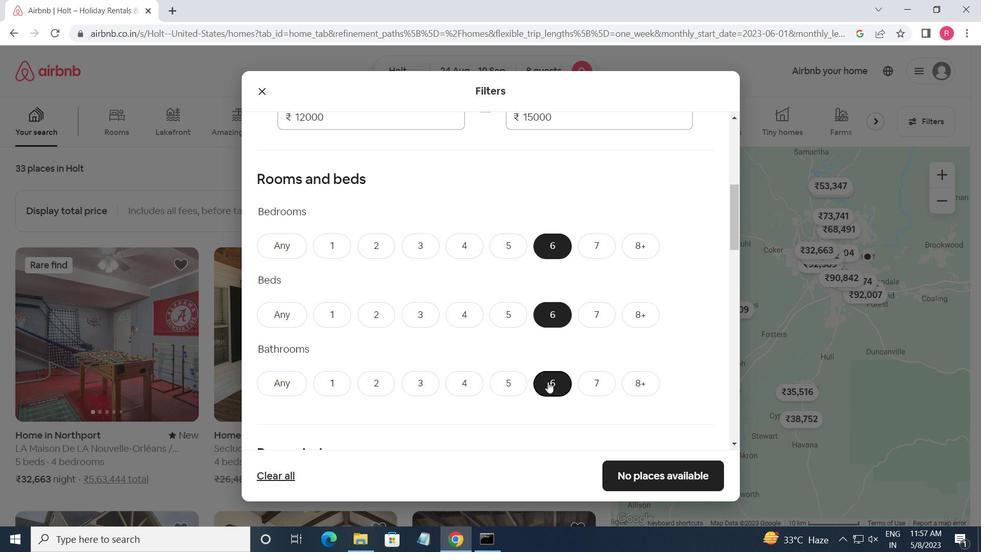 
Action: Mouse scrolled (548, 381) with delta (0, 0)
Screenshot: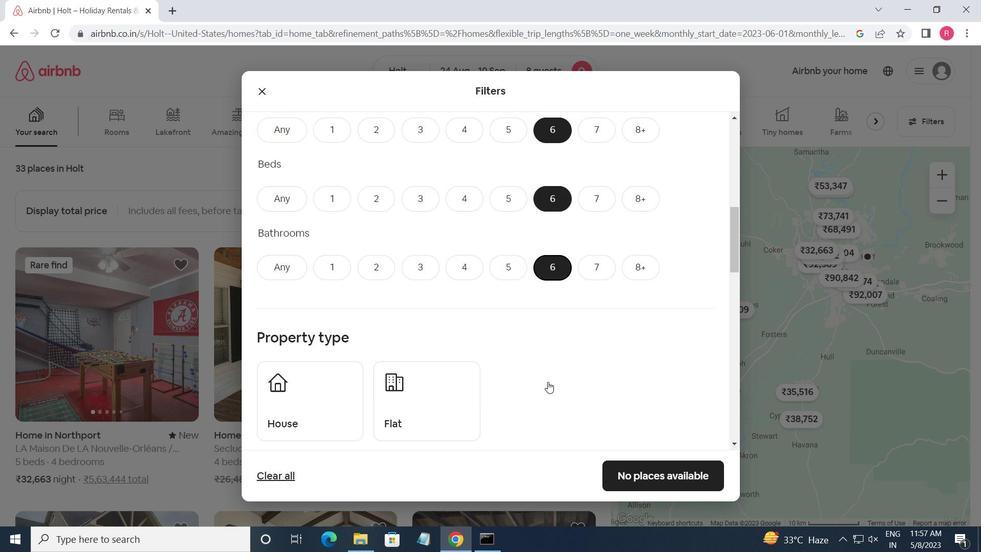 
Action: Mouse moved to (551, 379)
Screenshot: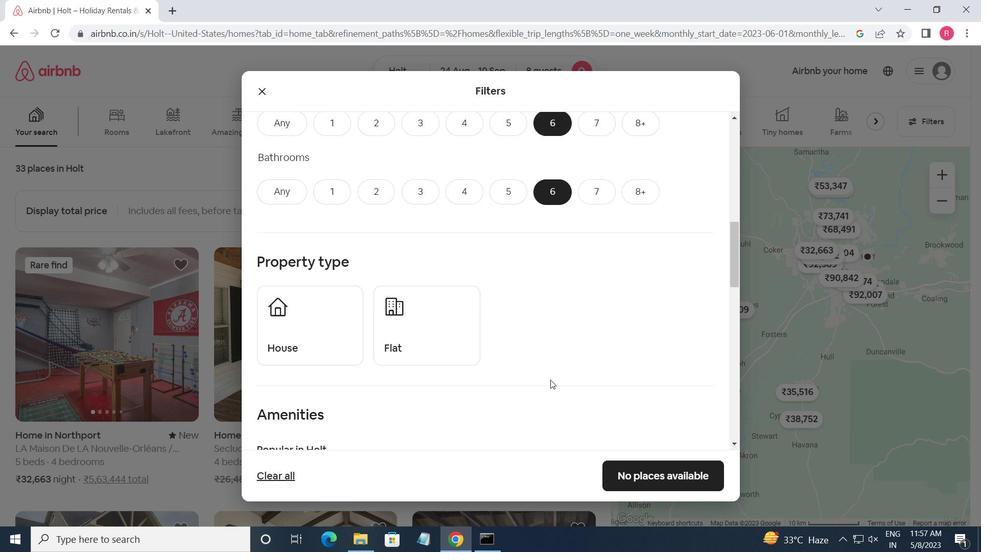 
Action: Mouse scrolled (551, 379) with delta (0, 0)
Screenshot: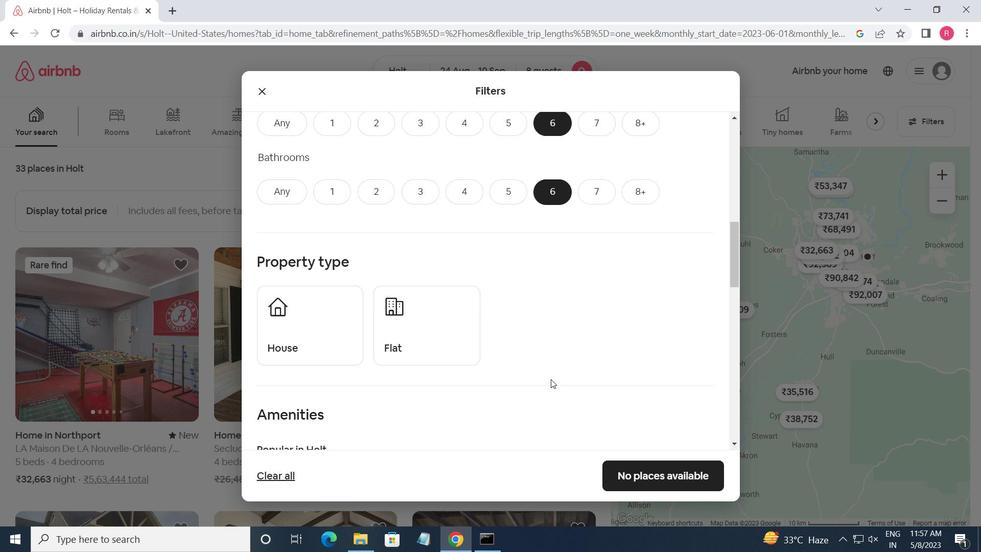 
Action: Mouse moved to (551, 379)
Screenshot: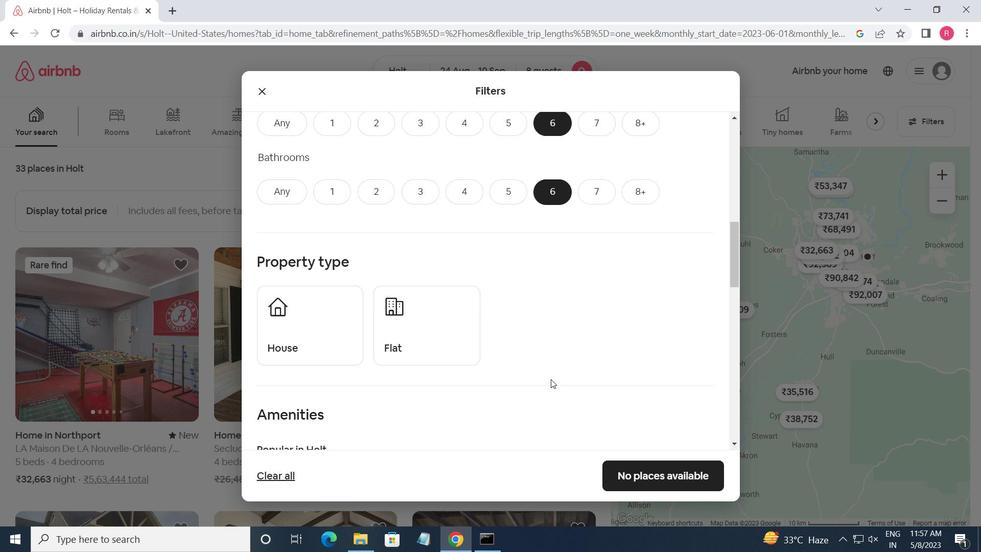 
Action: Mouse scrolled (551, 379) with delta (0, 0)
Screenshot: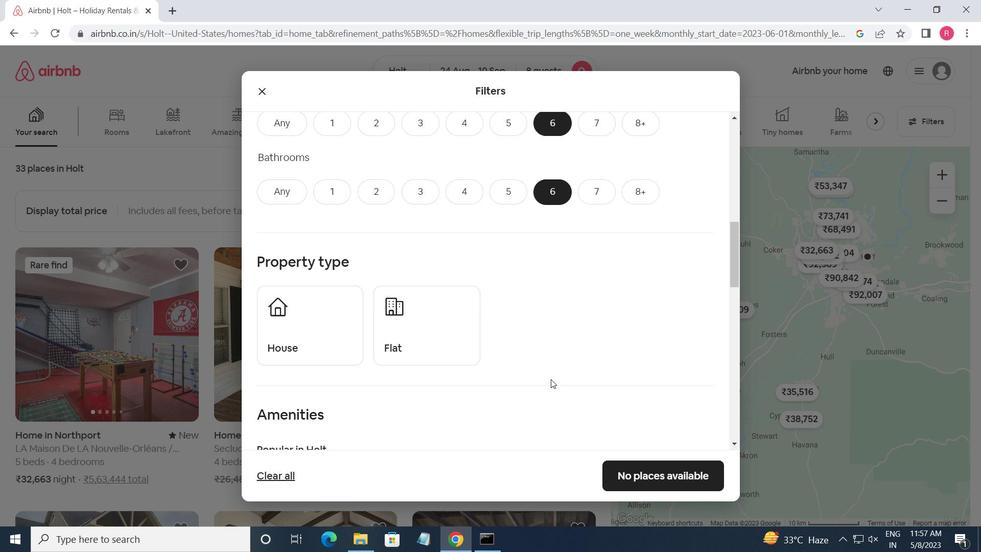 
Action: Mouse moved to (332, 210)
Screenshot: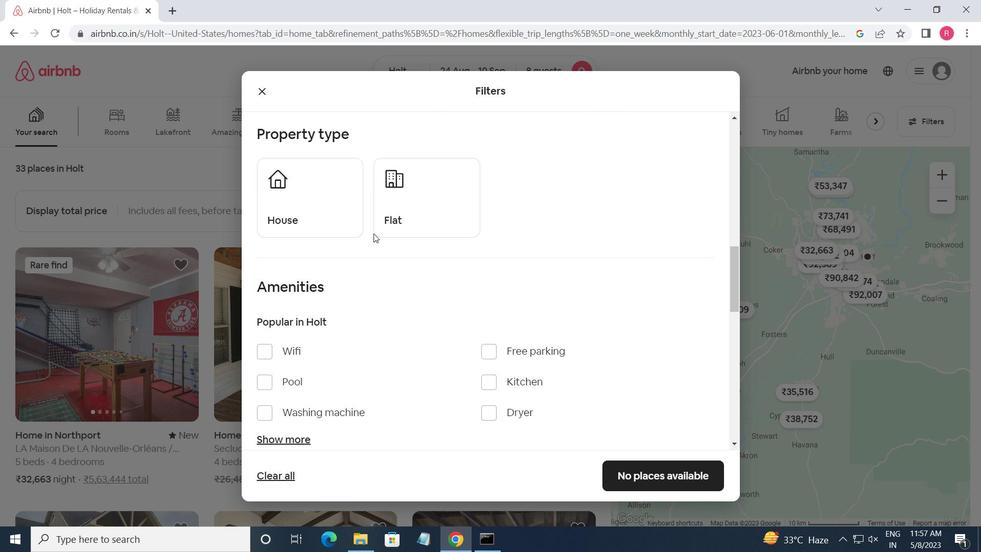 
Action: Mouse pressed left at (332, 210)
Screenshot: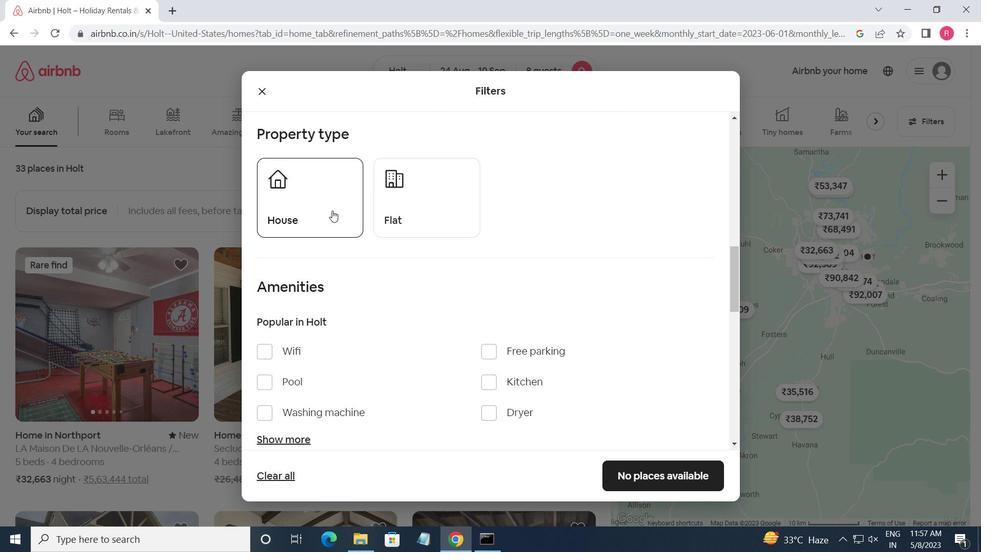 
Action: Mouse moved to (404, 222)
Screenshot: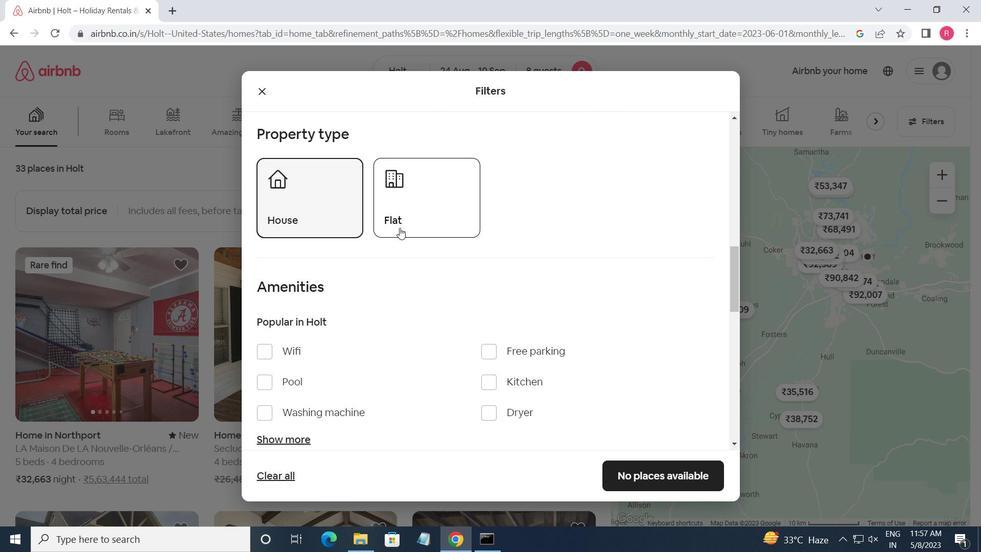 
Action: Mouse pressed left at (404, 222)
Screenshot: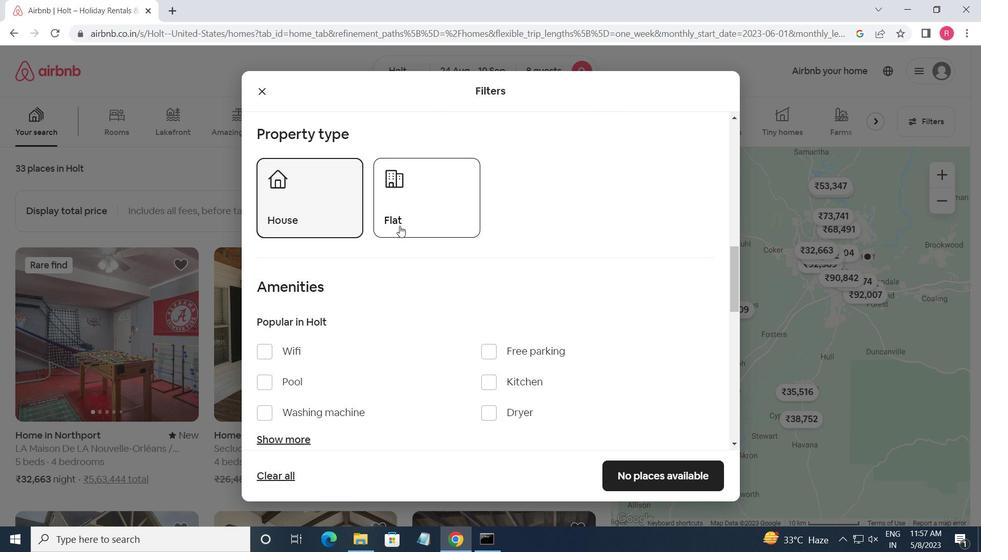 
Action: Mouse scrolled (404, 221) with delta (0, 0)
Screenshot: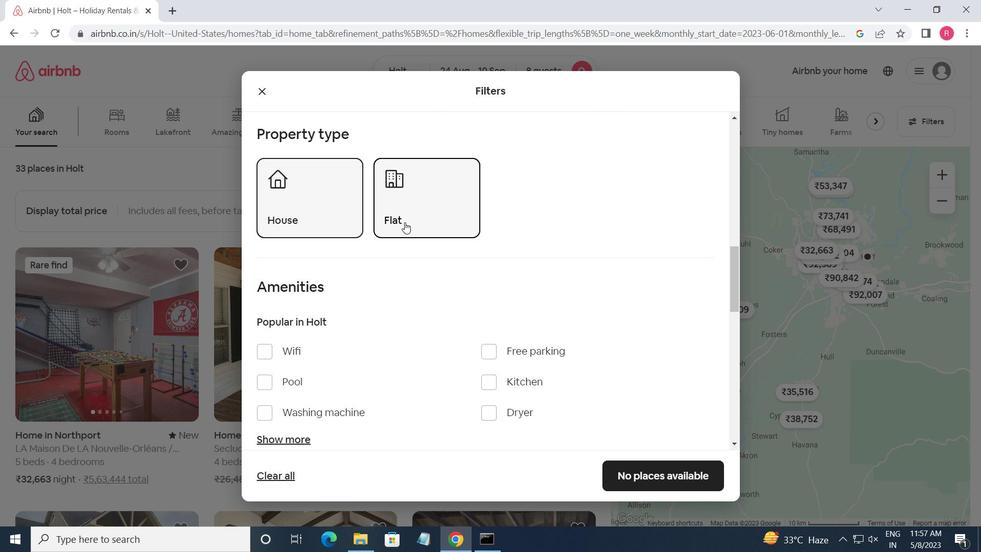 
Action: Mouse scrolled (404, 221) with delta (0, 0)
Screenshot: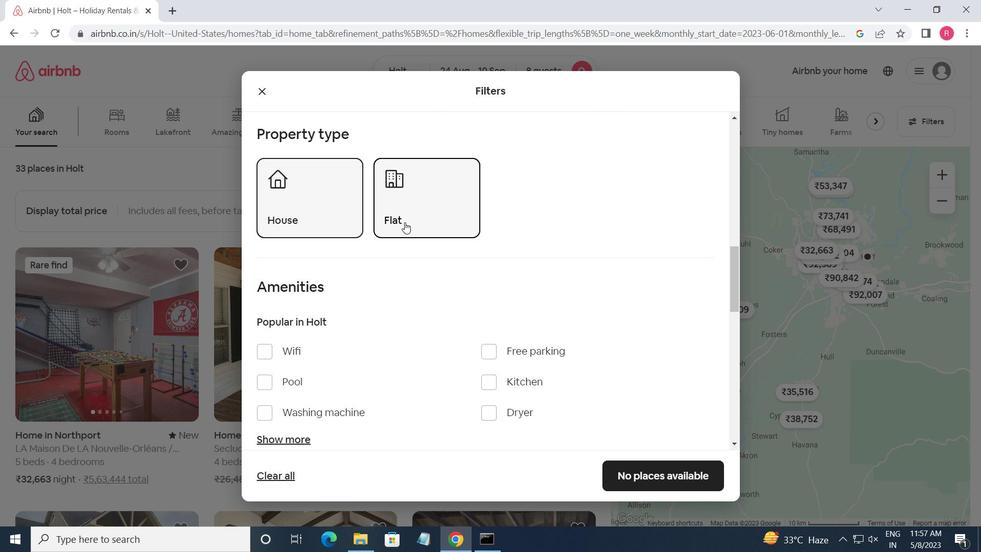 
Action: Mouse scrolled (404, 221) with delta (0, 0)
Screenshot: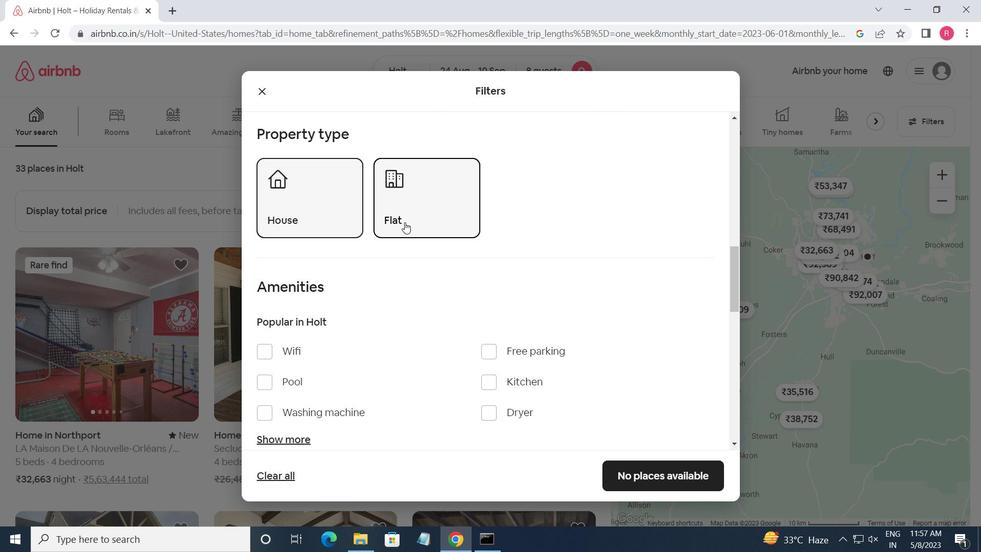 
Action: Mouse moved to (263, 160)
Screenshot: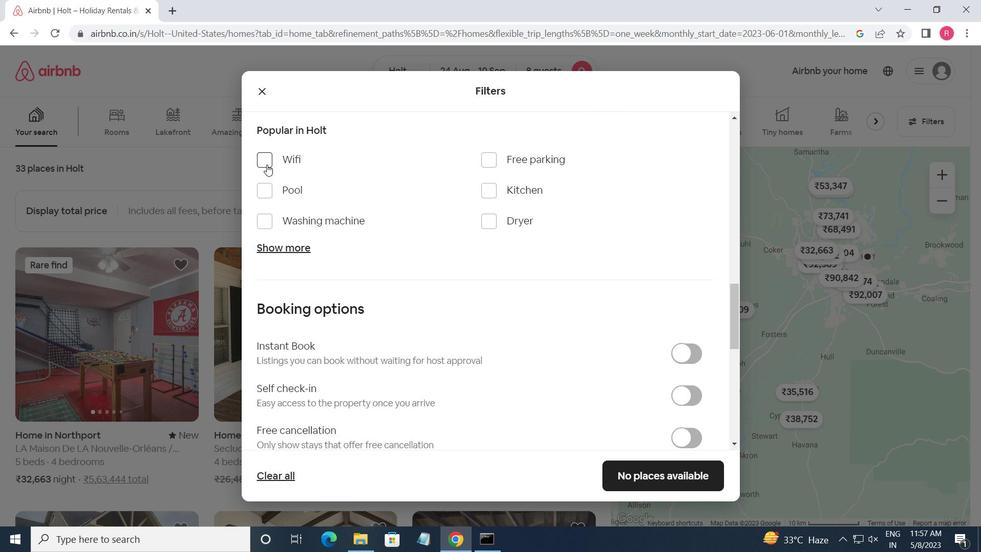 
Action: Mouse pressed left at (263, 160)
Screenshot: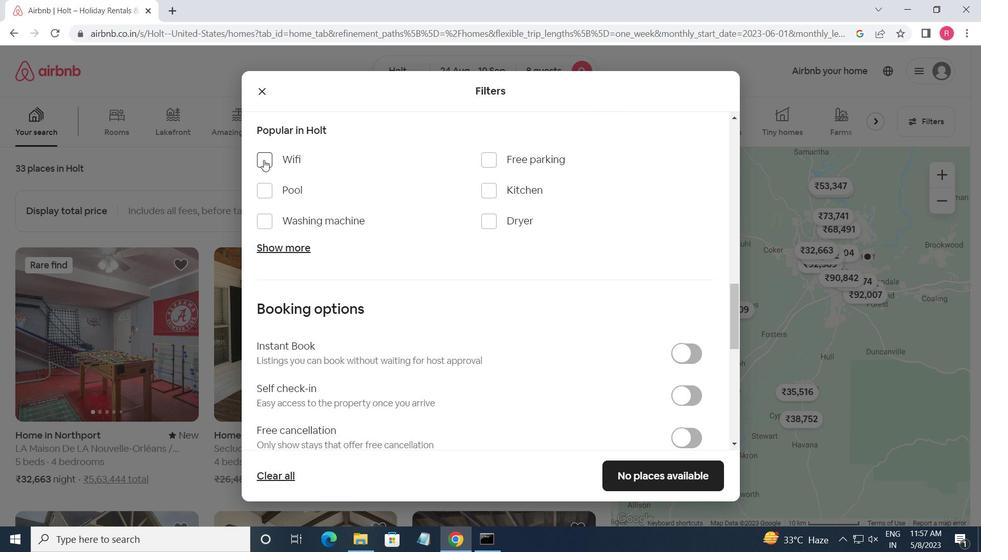 
Action: Mouse moved to (291, 251)
Screenshot: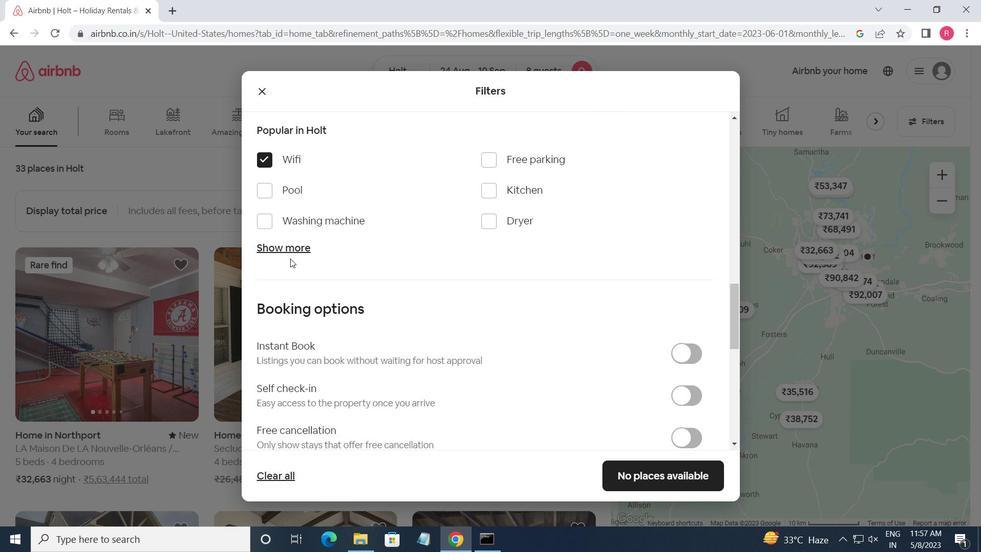 
Action: Mouse pressed left at (291, 251)
Screenshot: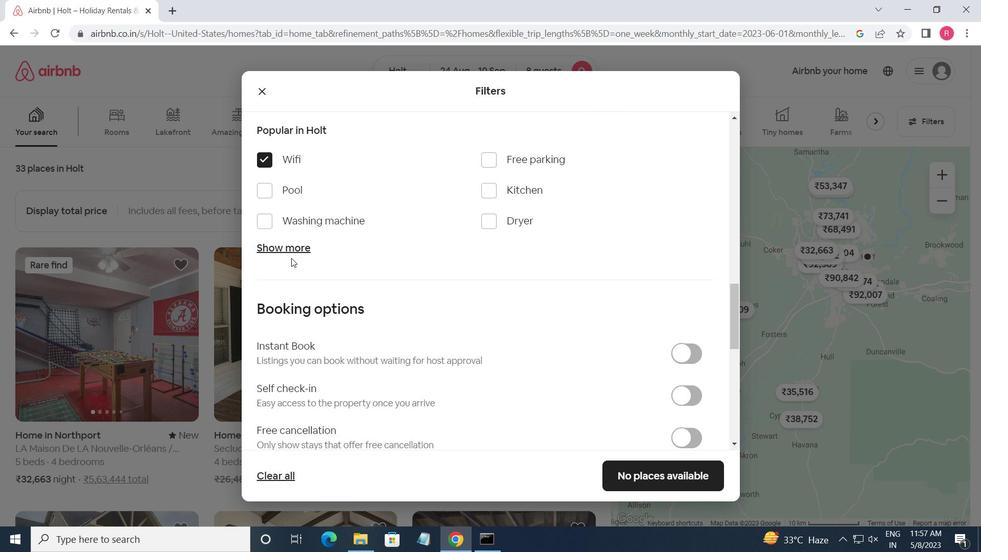 
Action: Mouse moved to (491, 161)
Screenshot: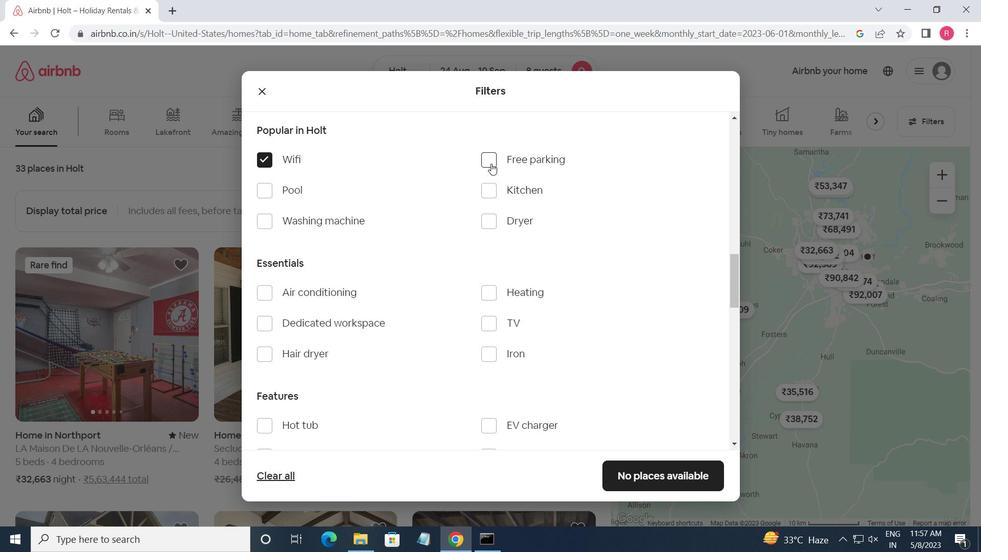 
Action: Mouse pressed left at (491, 161)
Screenshot: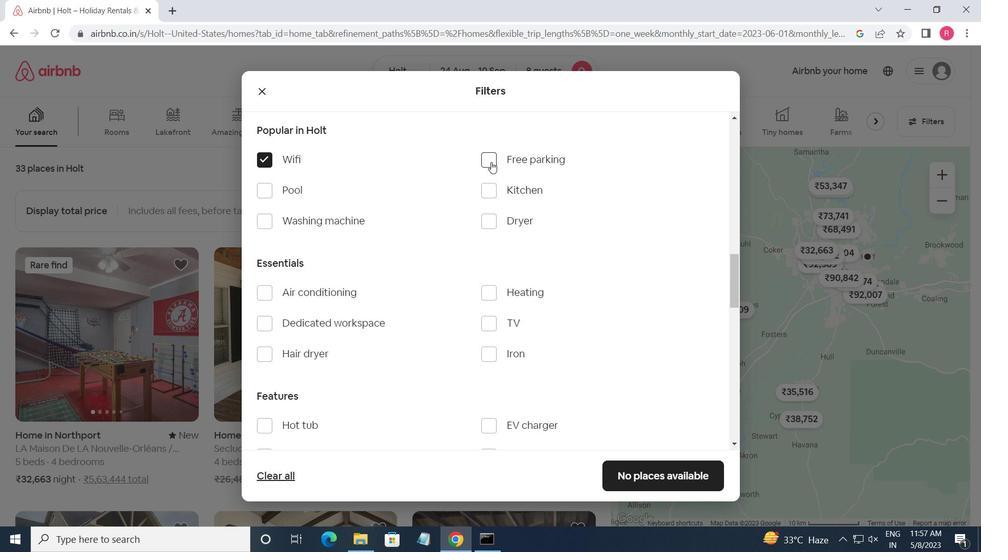 
Action: Mouse moved to (492, 318)
Screenshot: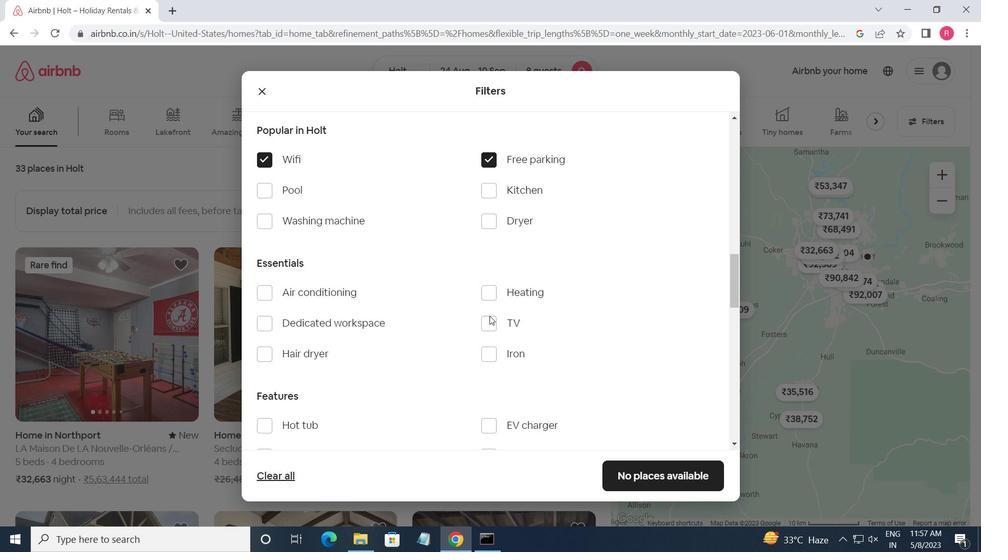 
Action: Mouse pressed left at (492, 318)
Screenshot: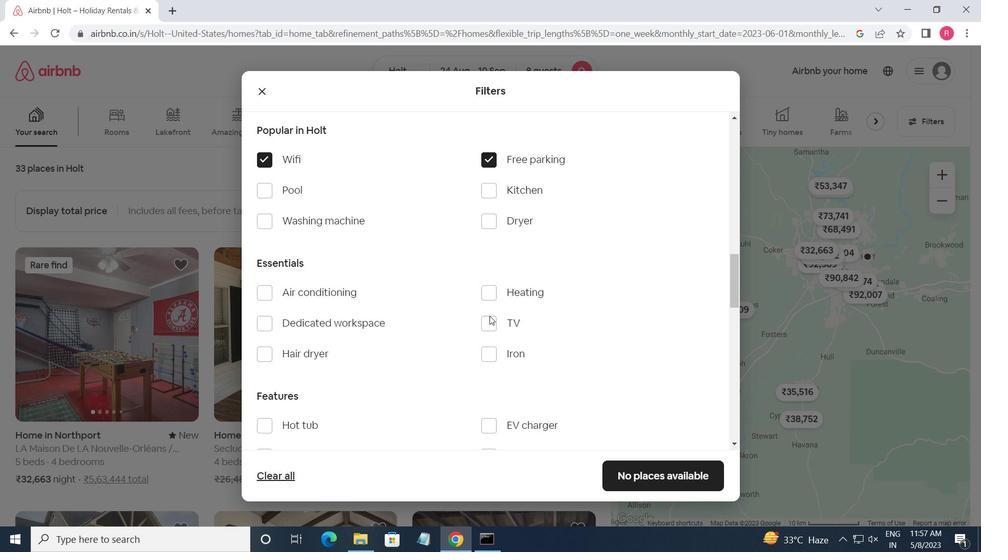 
Action: Mouse moved to (432, 322)
Screenshot: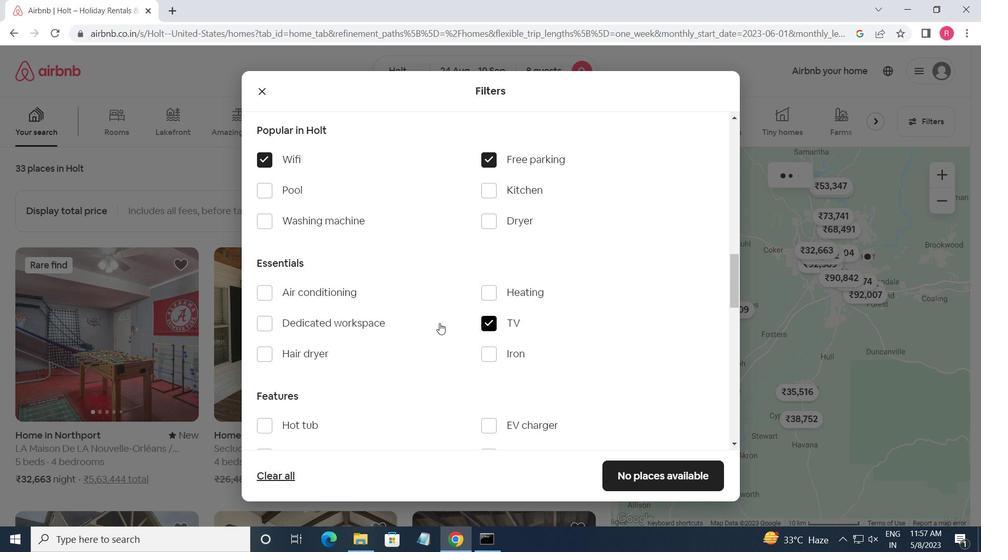 
Action: Mouse scrolled (432, 321) with delta (0, 0)
Screenshot: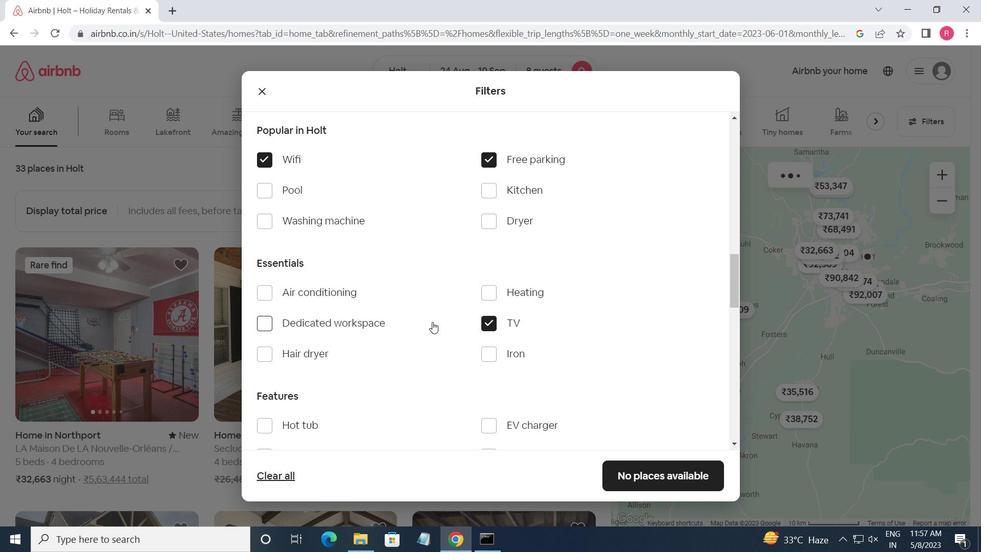 
Action: Mouse scrolled (432, 321) with delta (0, 0)
Screenshot: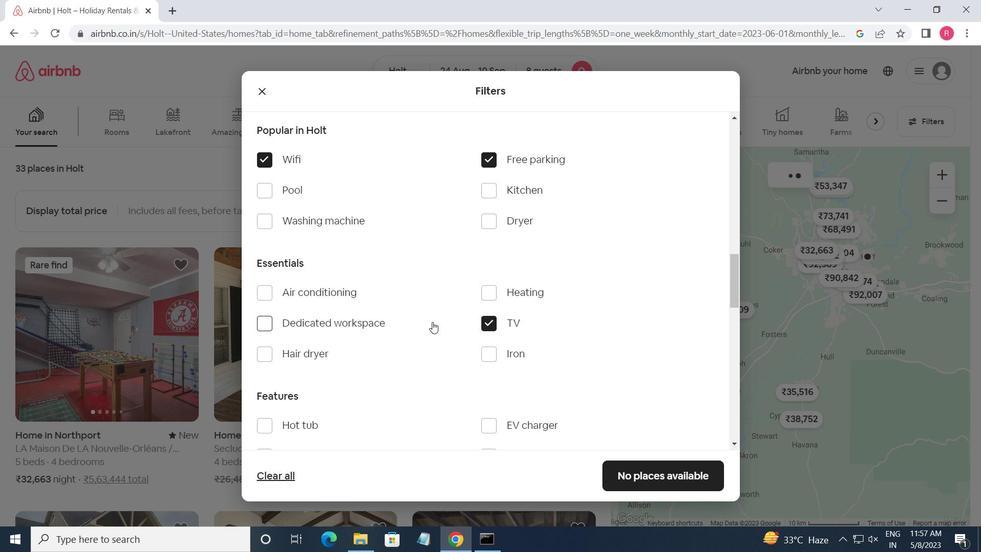 
Action: Mouse scrolled (432, 321) with delta (0, 0)
Screenshot: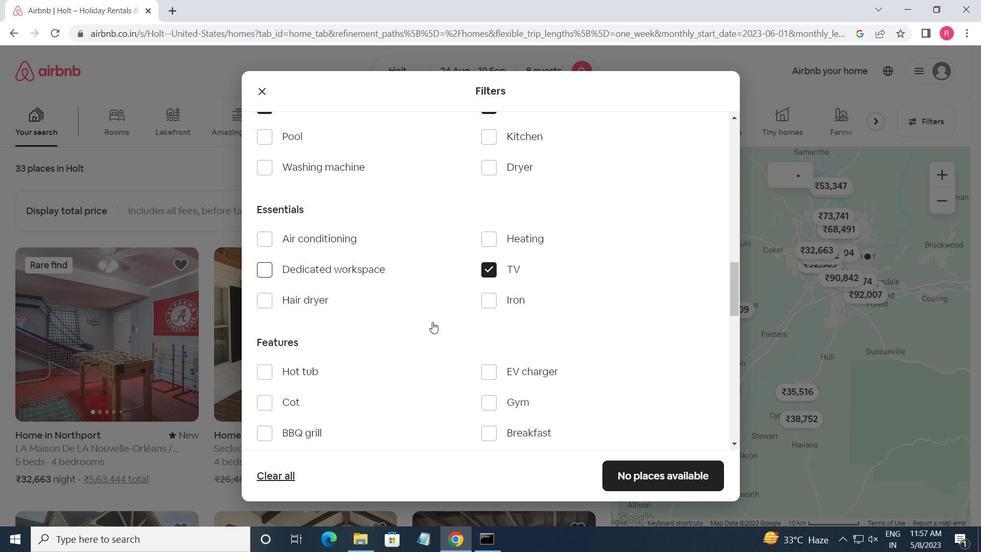 
Action: Mouse moved to (487, 262)
Screenshot: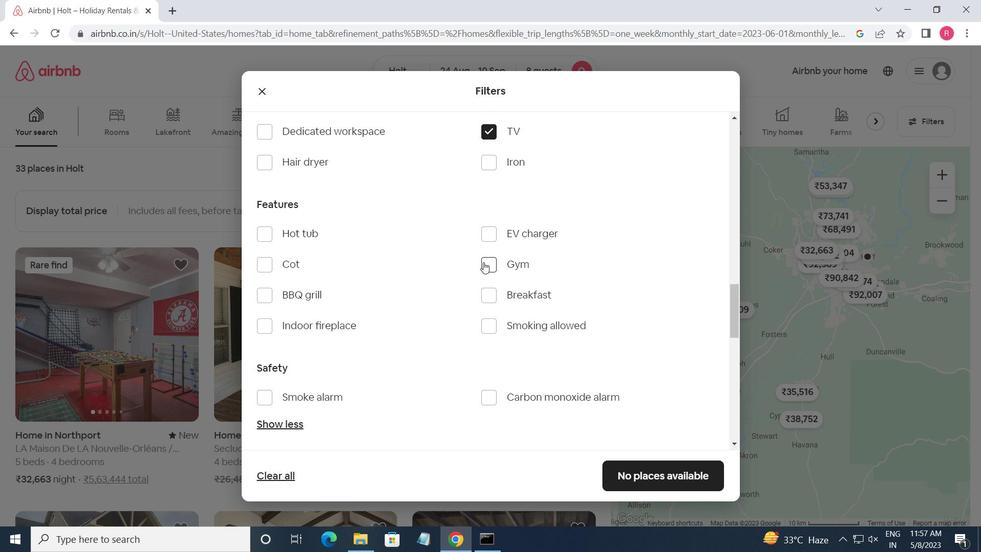 
Action: Mouse pressed left at (487, 262)
Screenshot: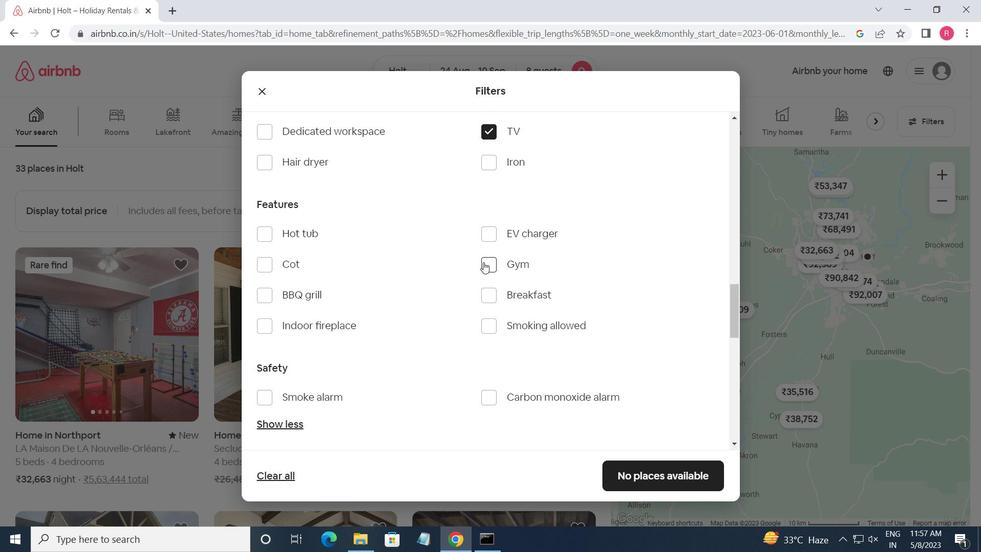 
Action: Mouse moved to (488, 299)
Screenshot: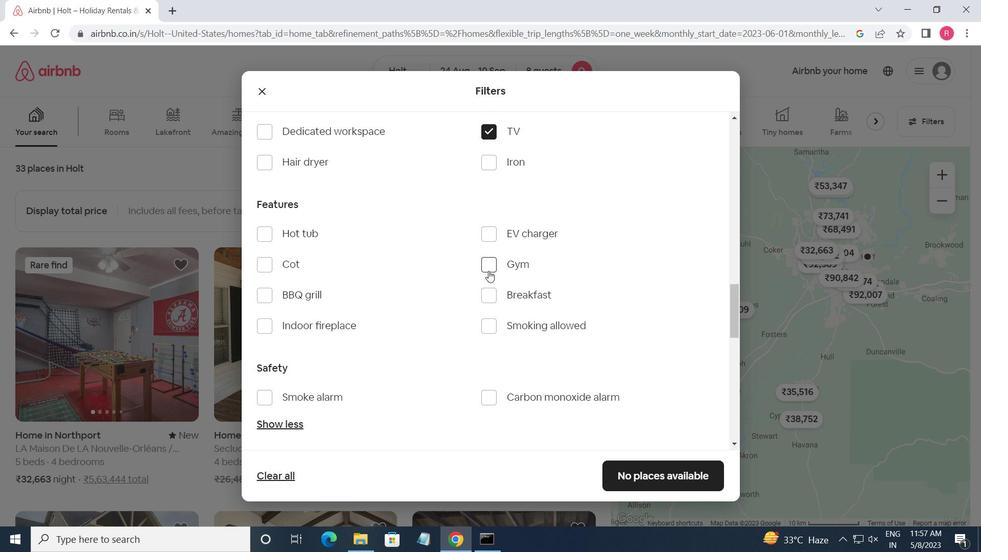 
Action: Mouse pressed left at (488, 299)
Screenshot: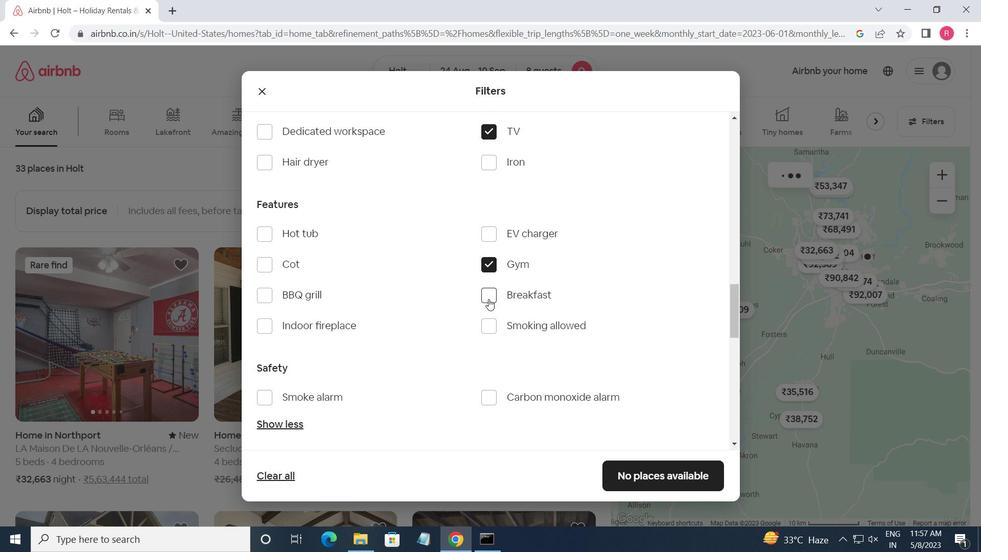 
Action: Mouse scrolled (488, 298) with delta (0, 0)
Screenshot: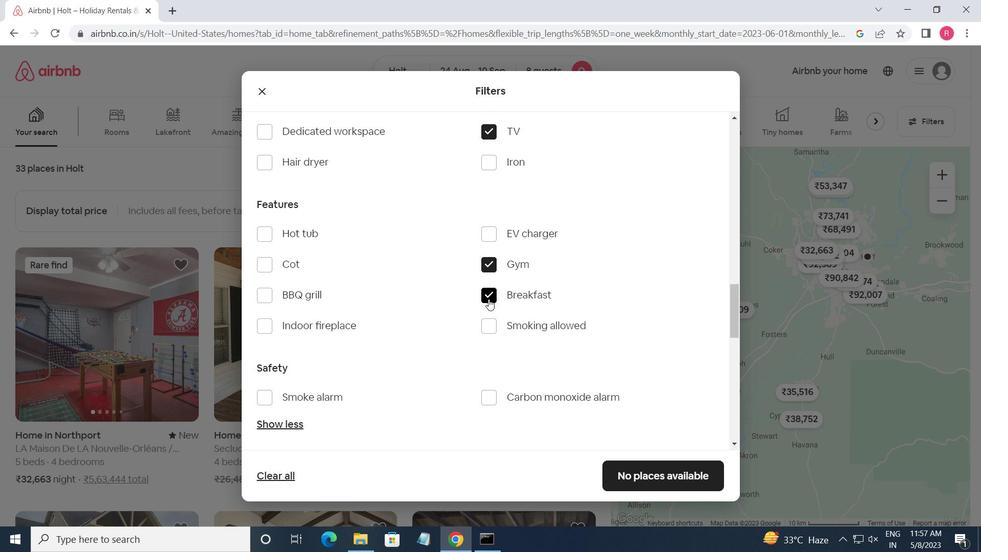 
Action: Mouse scrolled (488, 298) with delta (0, 0)
Screenshot: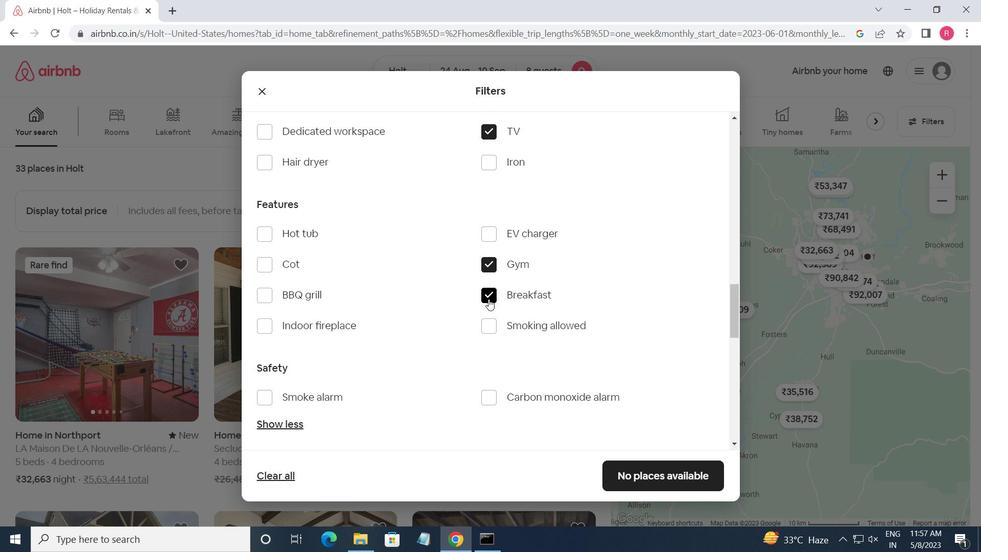 
Action: Mouse scrolled (488, 298) with delta (0, 0)
Screenshot: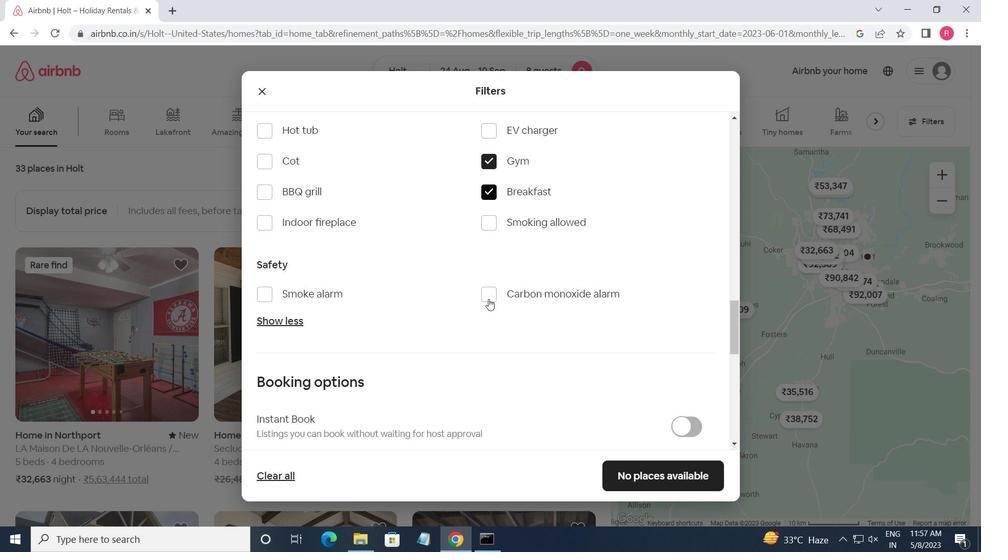 
Action: Mouse scrolled (488, 298) with delta (0, 0)
Screenshot: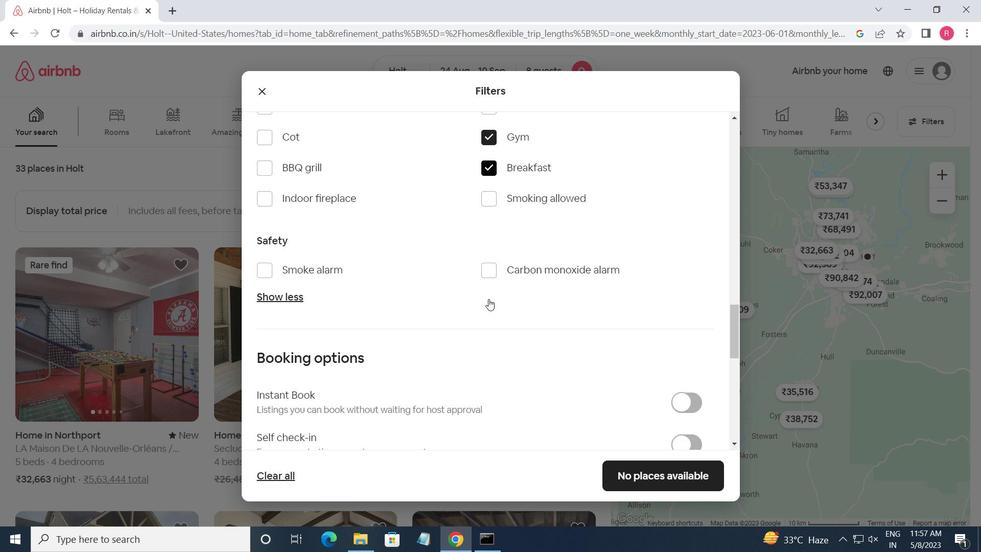 
Action: Mouse moved to (682, 319)
Screenshot: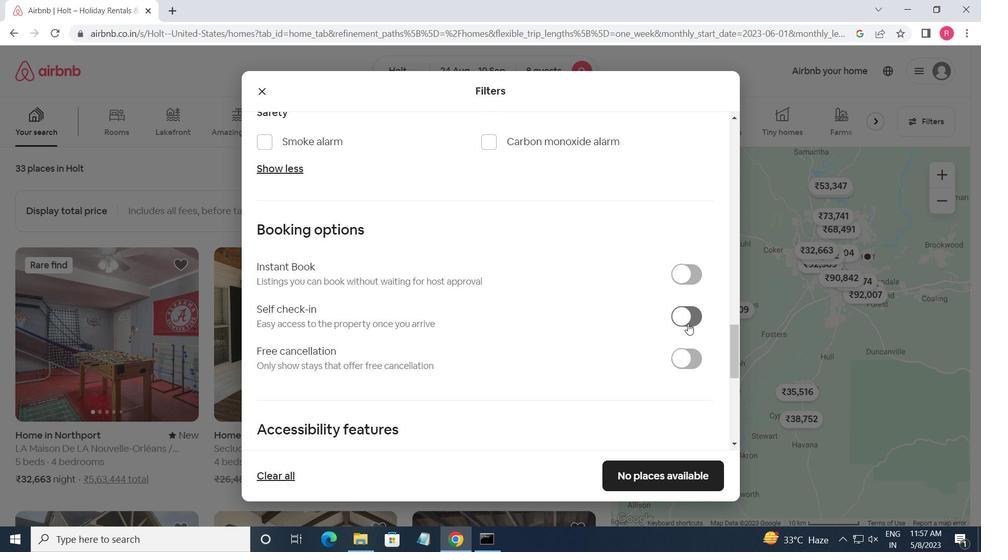 
Action: Mouse pressed left at (682, 319)
Screenshot: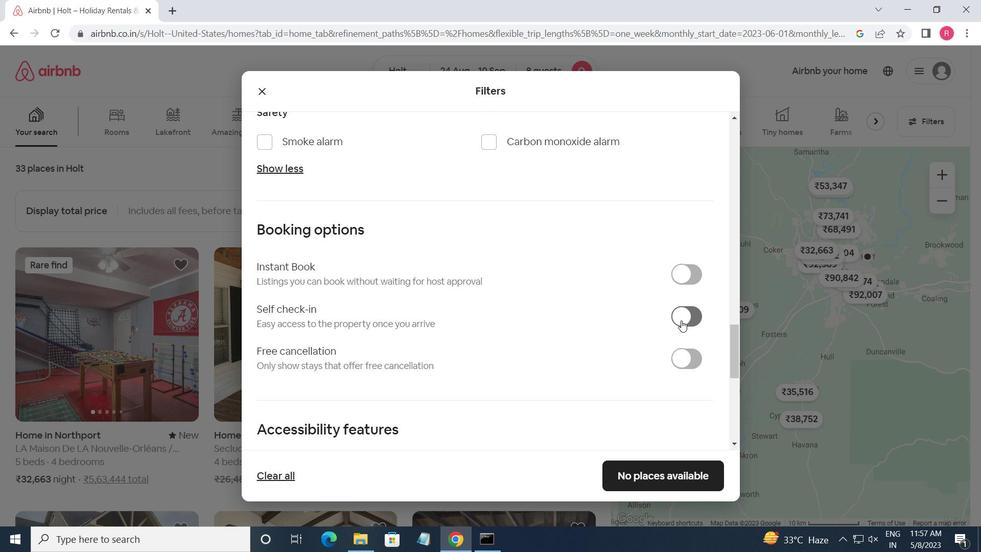 
Action: Mouse moved to (607, 335)
Screenshot: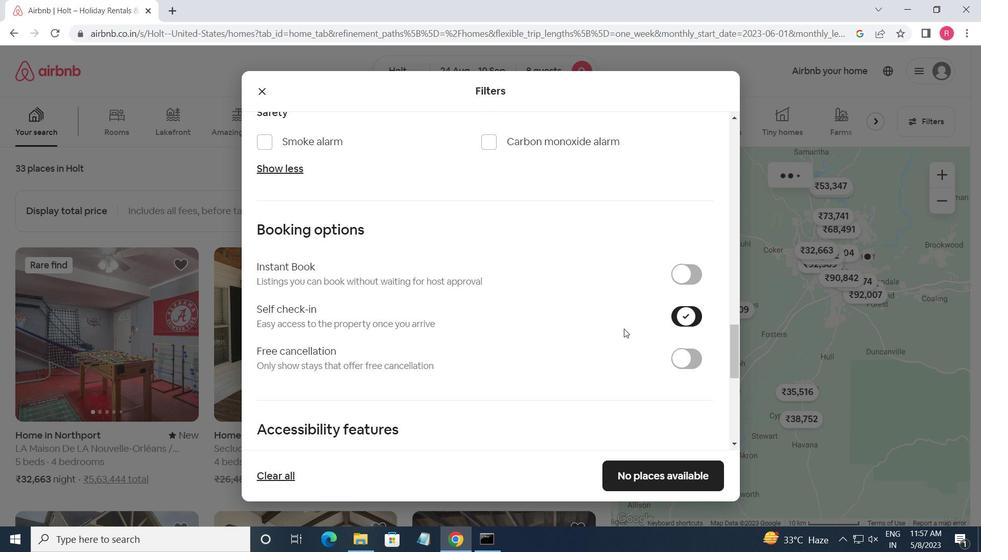 
Action: Mouse scrolled (607, 334) with delta (0, 0)
Screenshot: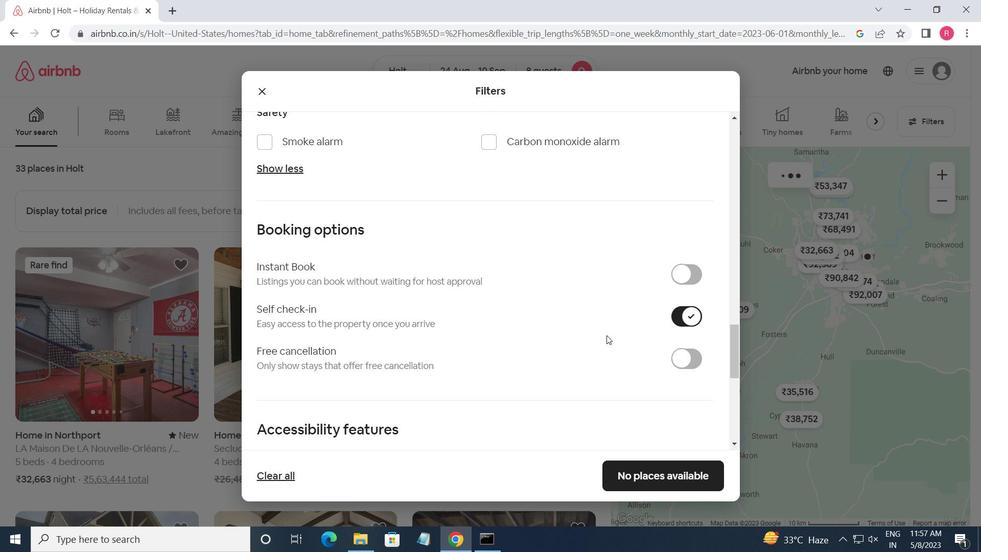 
Action: Mouse scrolled (607, 334) with delta (0, 0)
Screenshot: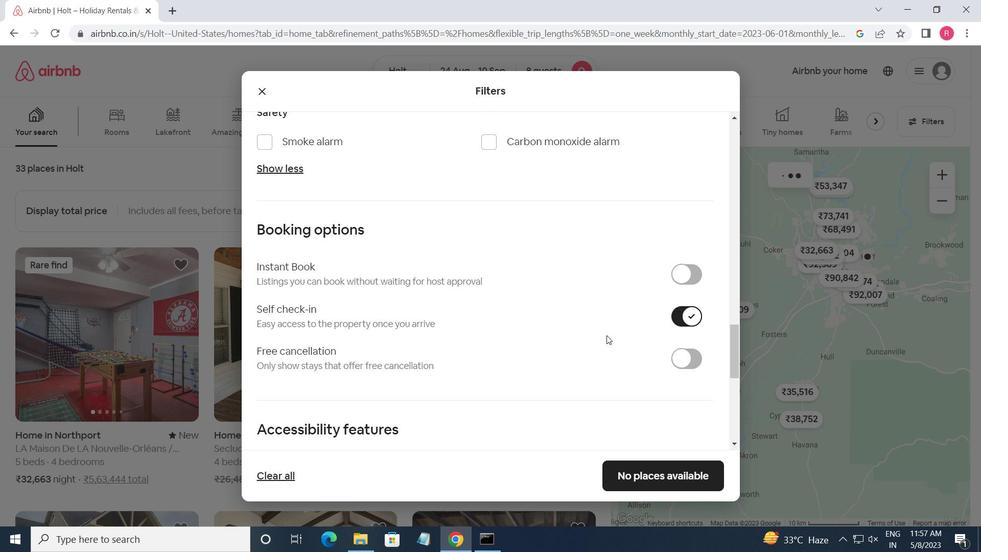 
Action: Mouse scrolled (607, 334) with delta (0, 0)
Screenshot: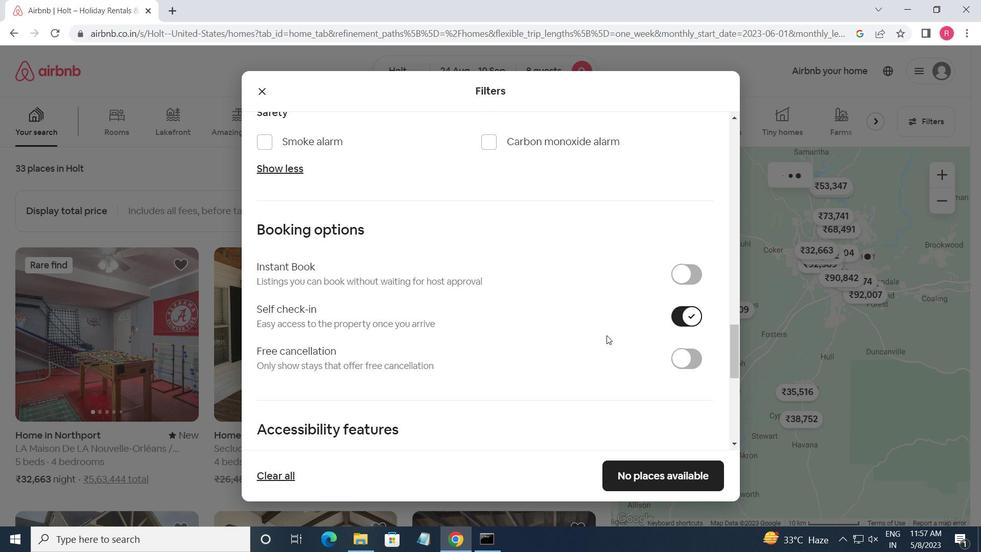 
Action: Mouse scrolled (607, 334) with delta (0, 0)
Screenshot: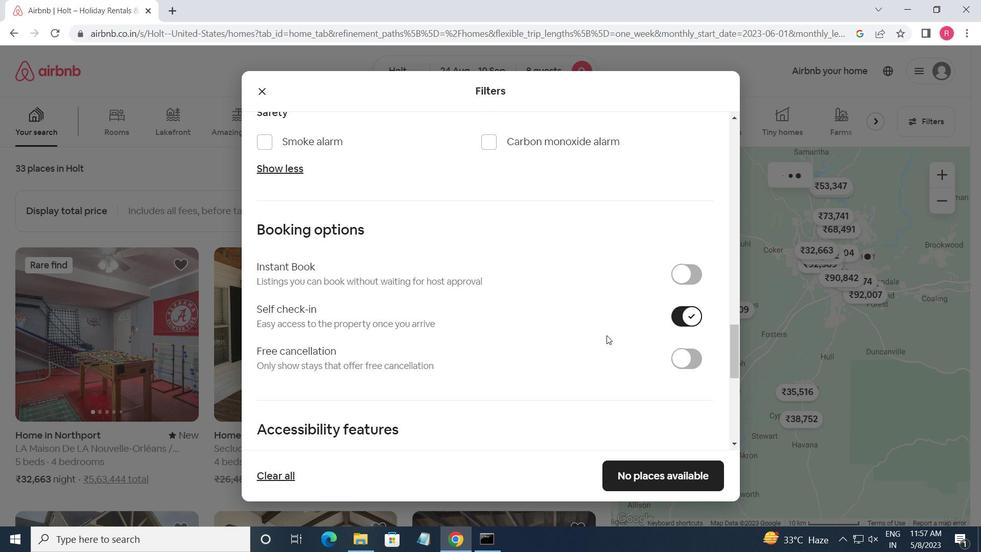 
Action: Mouse scrolled (607, 334) with delta (0, 0)
Screenshot: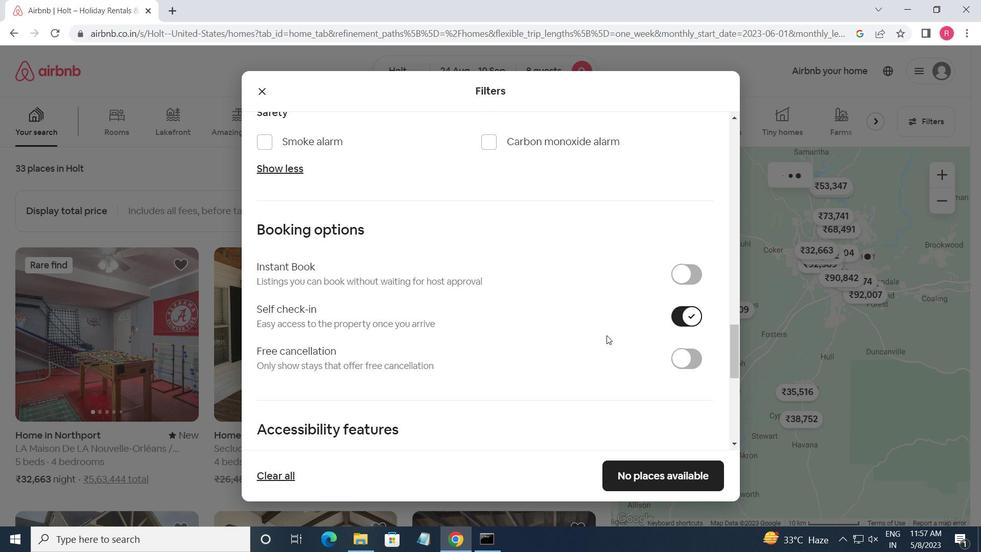 
Action: Mouse scrolled (607, 334) with delta (0, 0)
Screenshot: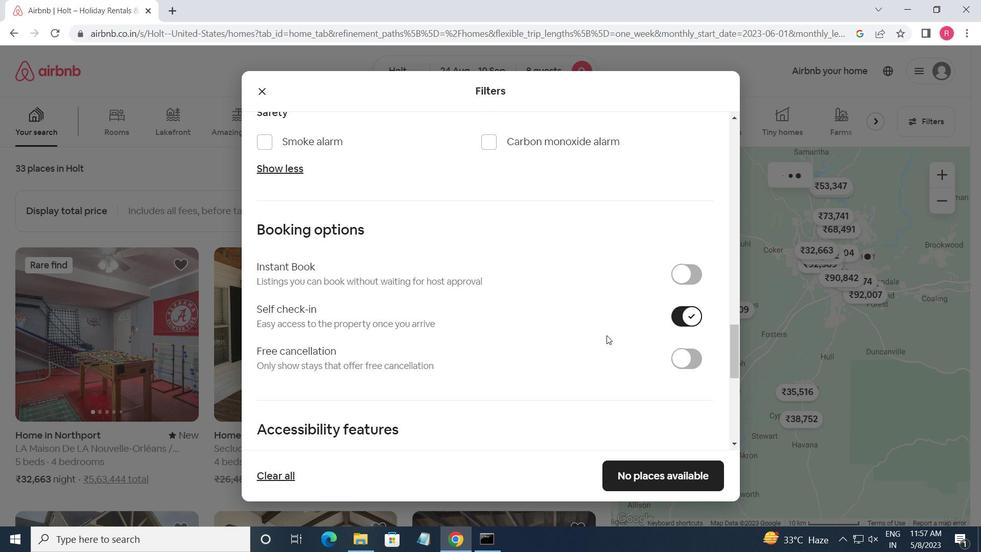 
Action: Mouse scrolled (607, 334) with delta (0, 0)
Screenshot: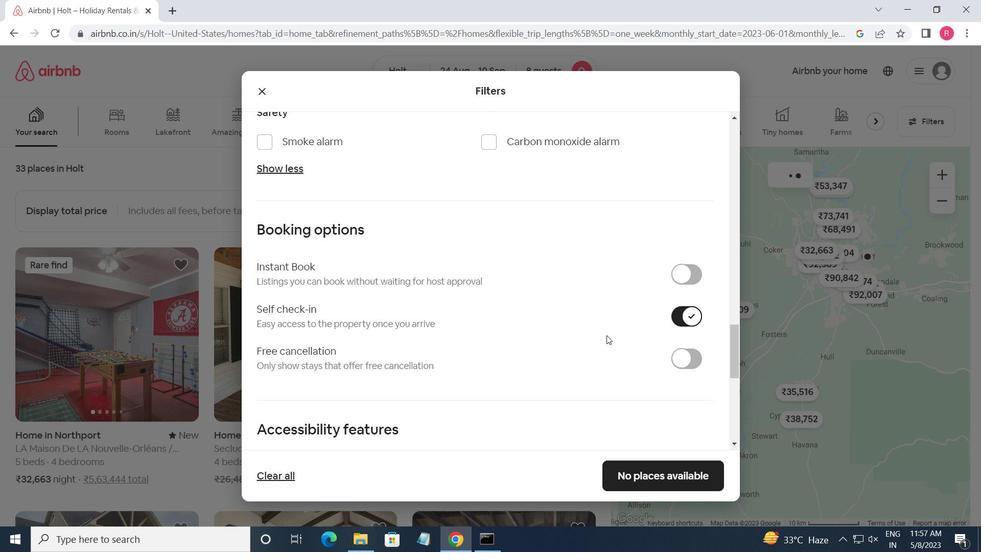 
Action: Mouse moved to (533, 340)
Screenshot: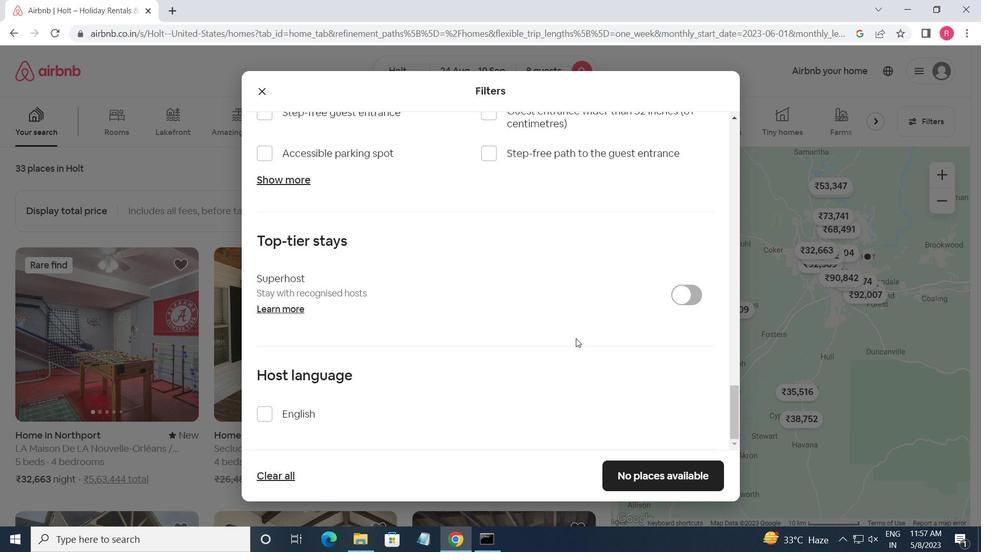 
Action: Mouse scrolled (533, 340) with delta (0, 0)
Screenshot: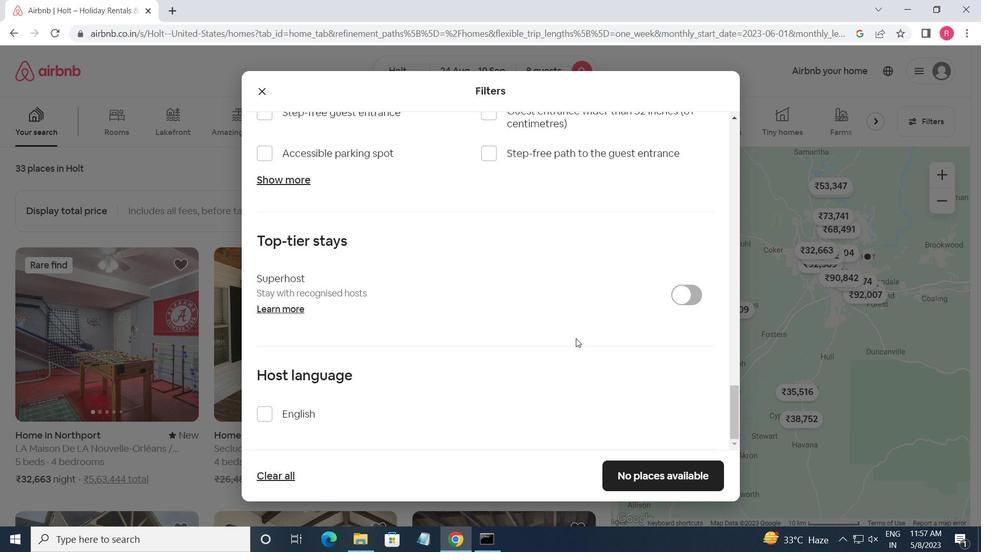 
Action: Mouse moved to (531, 341)
Screenshot: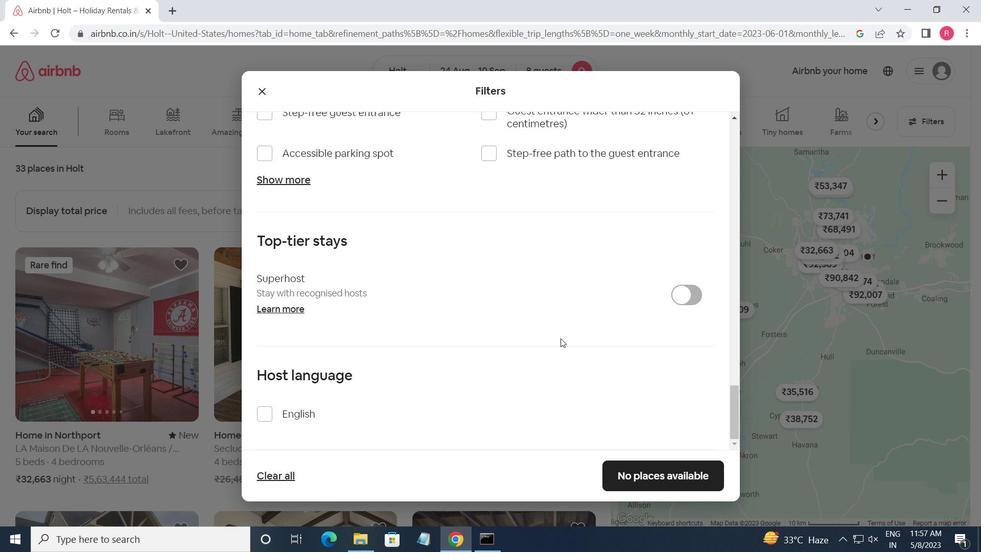 
Action: Mouse scrolled (531, 341) with delta (0, 0)
Screenshot: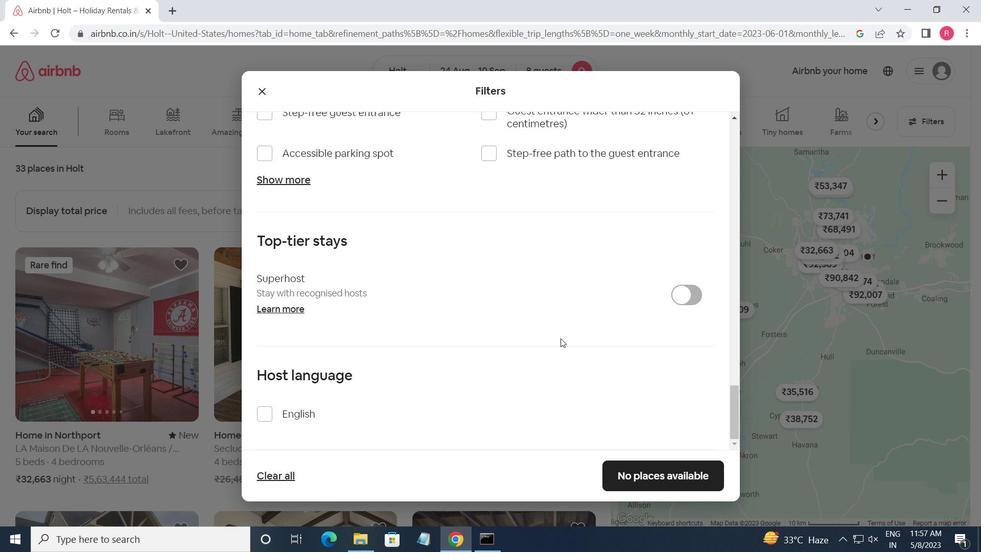 
Action: Mouse moved to (531, 341)
Screenshot: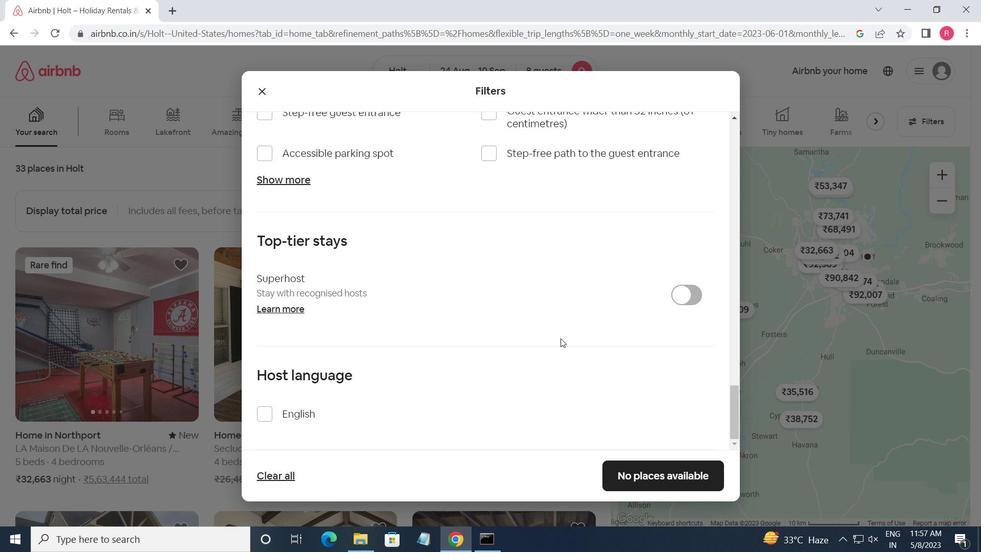 
Action: Mouse scrolled (531, 341) with delta (0, 0)
Screenshot: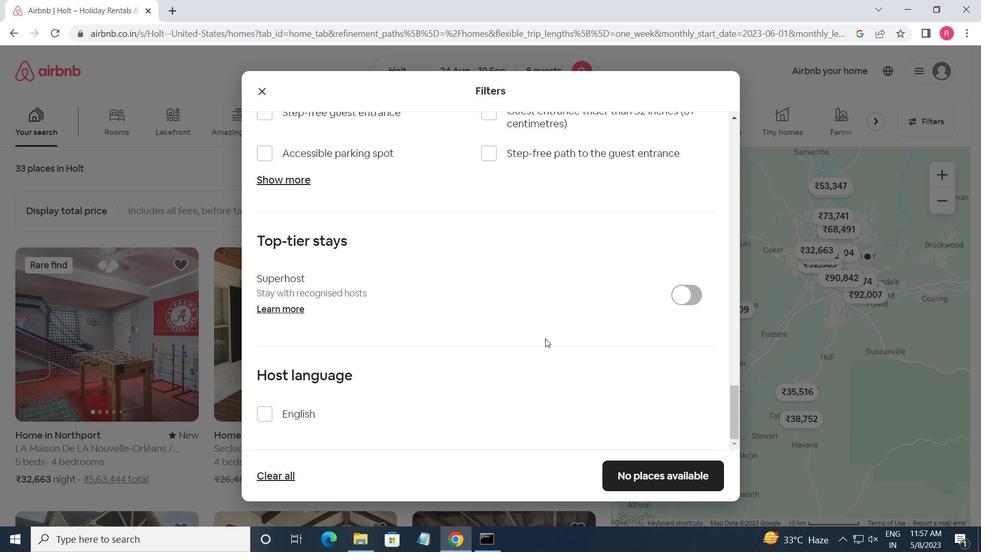 
Action: Mouse scrolled (531, 341) with delta (0, 0)
Screenshot: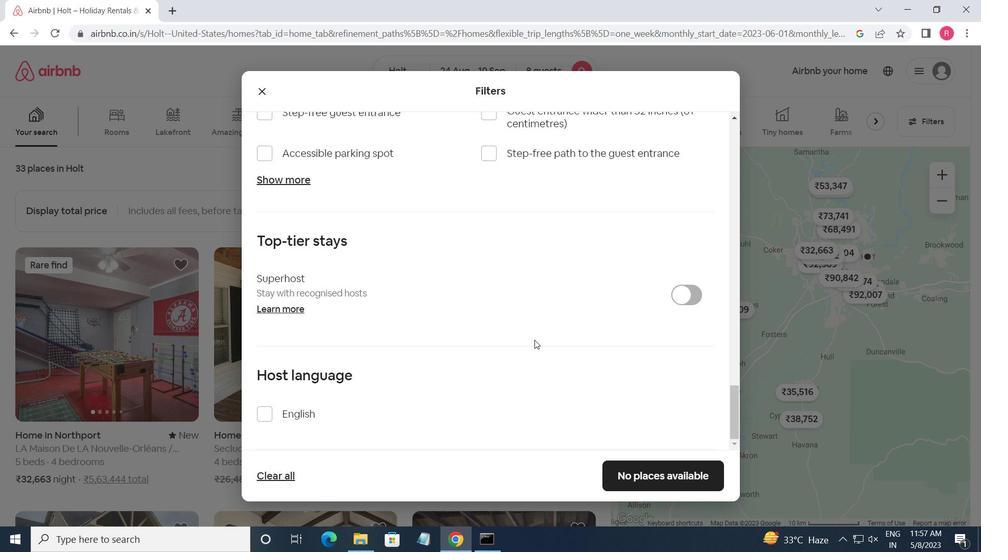 
Action: Mouse moved to (264, 413)
Screenshot: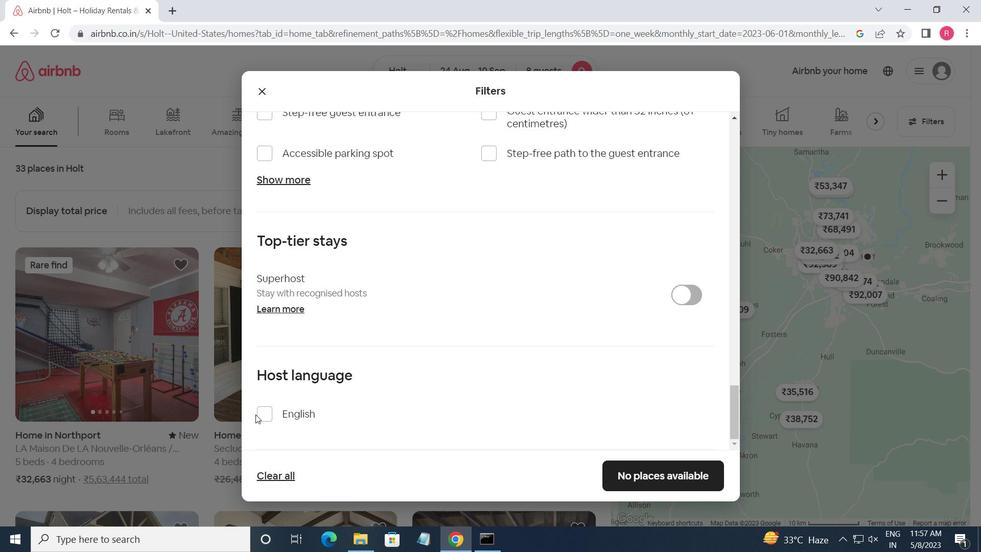 
Action: Mouse pressed left at (264, 413)
Screenshot: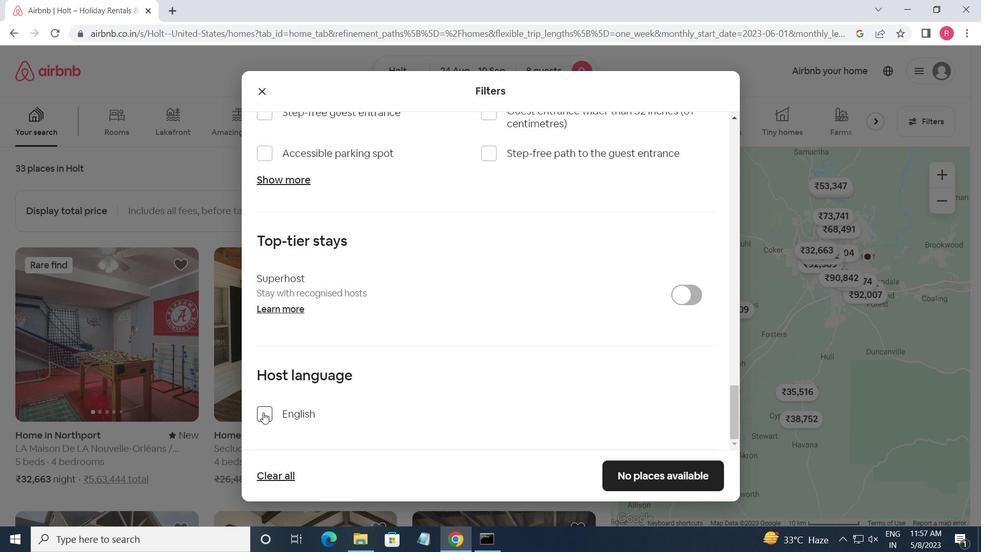 
Action: Mouse moved to (616, 469)
Screenshot: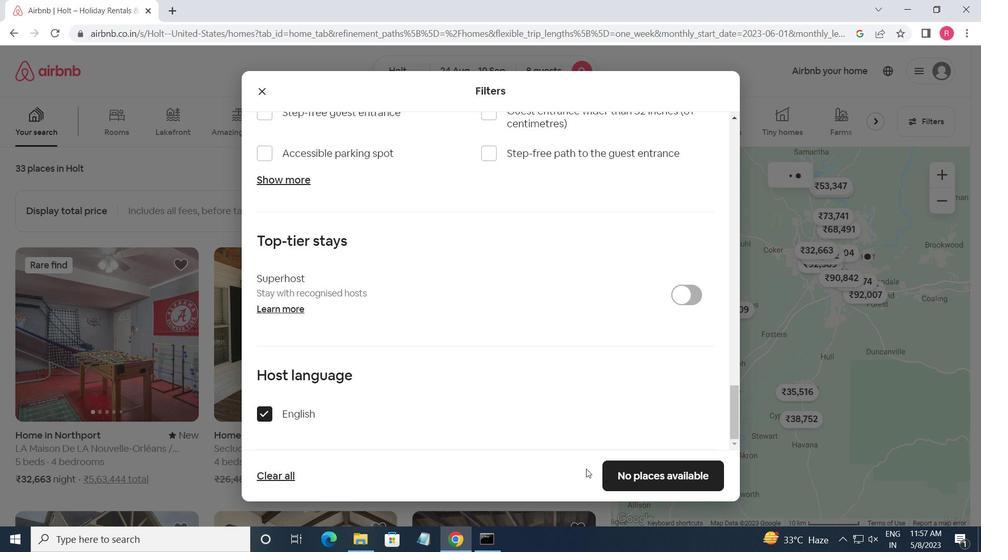 
Action: Mouse pressed left at (616, 469)
Screenshot: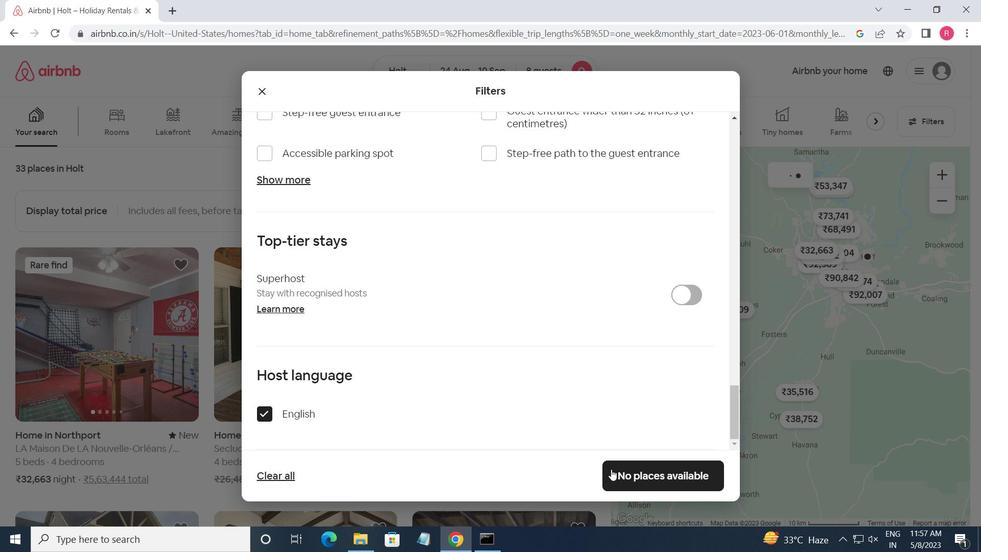 
Action: Mouse moved to (617, 470)
Screenshot: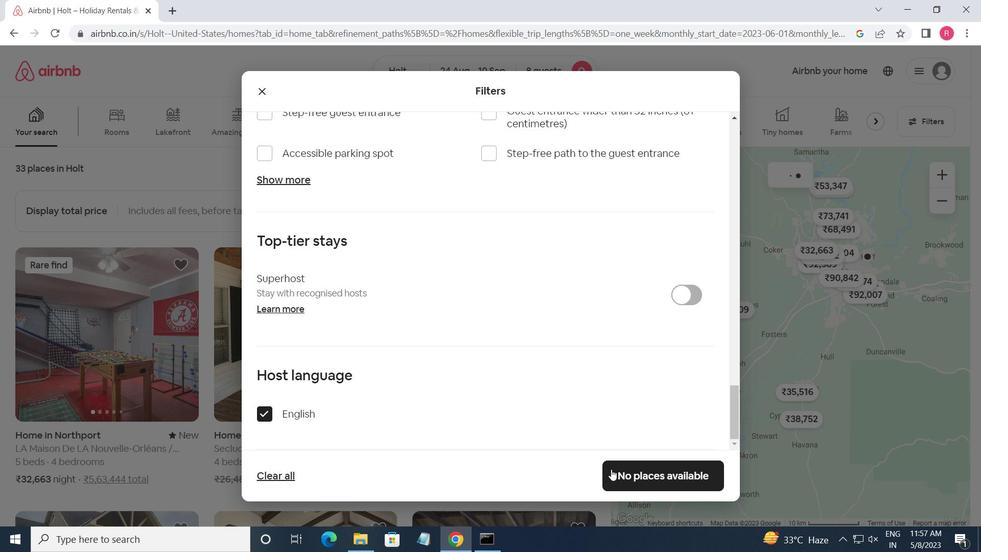 
